Task: Check the average views per listing of garden tub in the last 1 year.
Action: Mouse moved to (1077, 236)
Screenshot: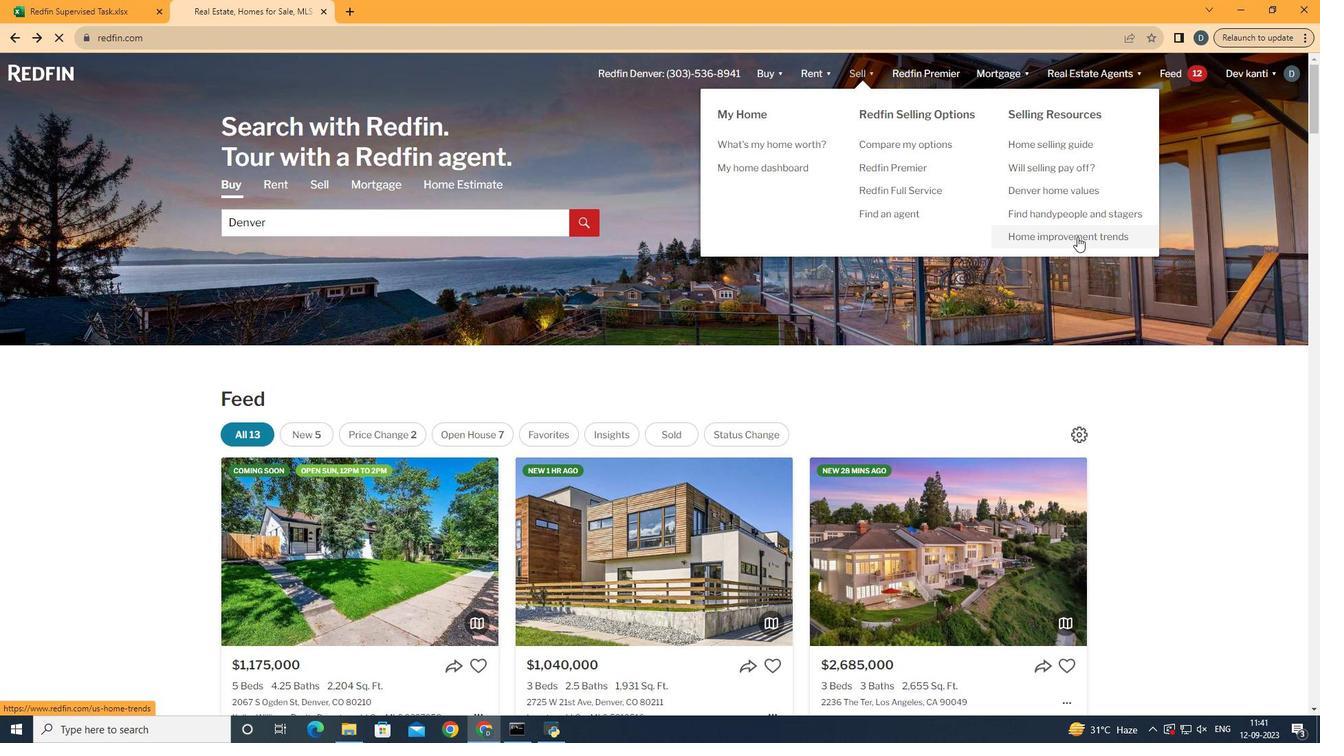 
Action: Mouse pressed left at (1077, 236)
Screenshot: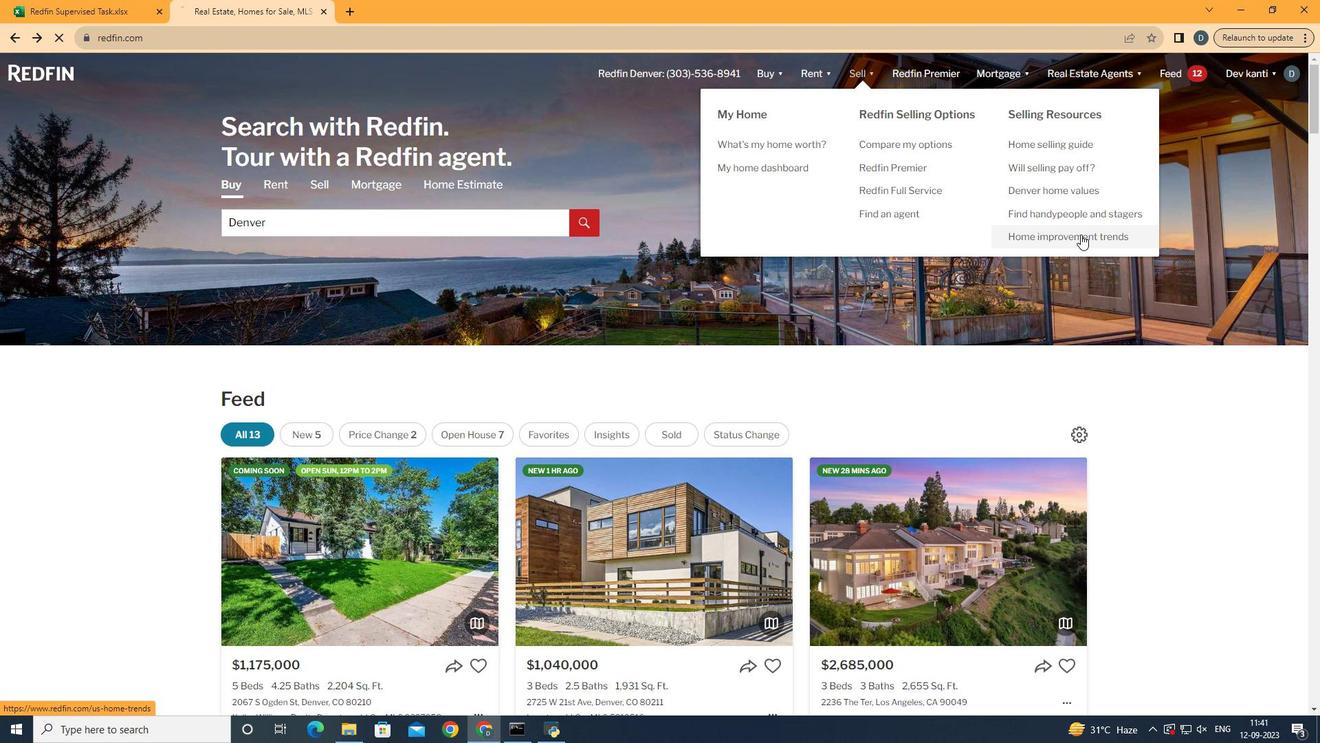 
Action: Mouse moved to (326, 260)
Screenshot: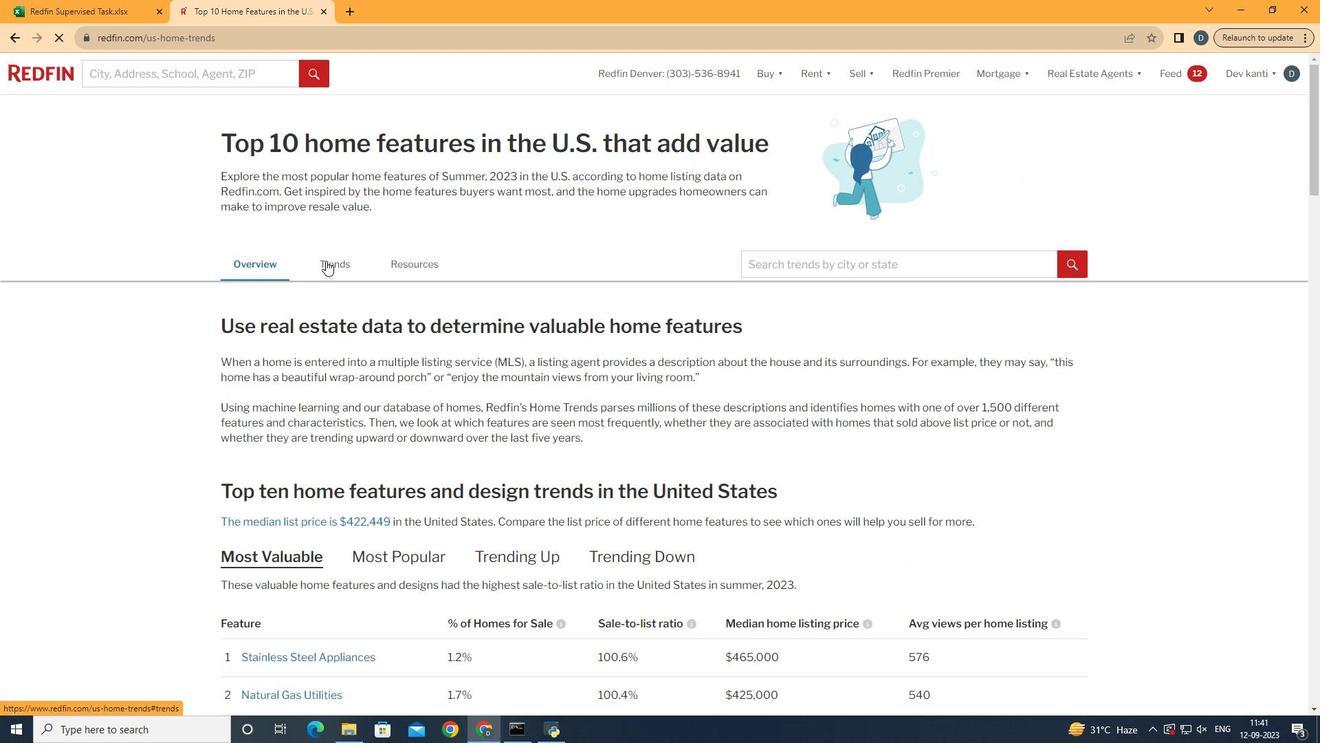 
Action: Mouse pressed left at (326, 260)
Screenshot: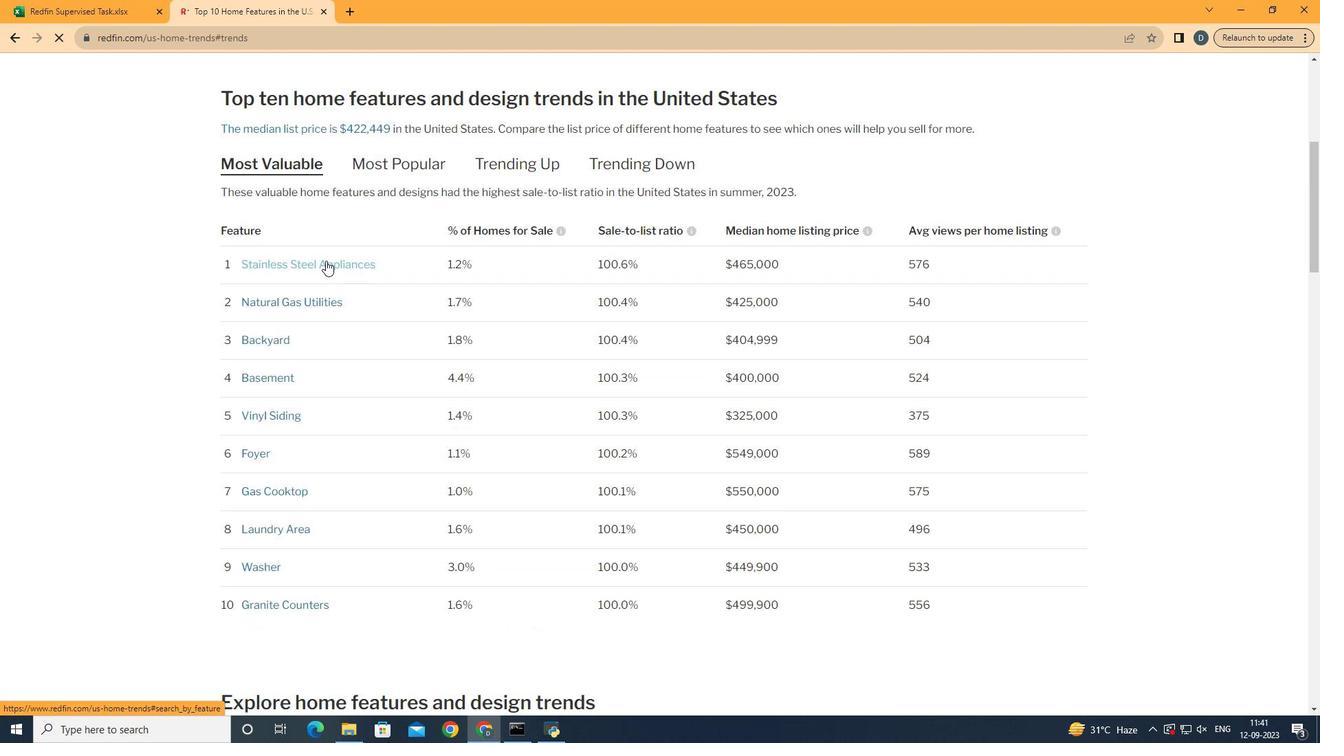 
Action: Mouse moved to (533, 326)
Screenshot: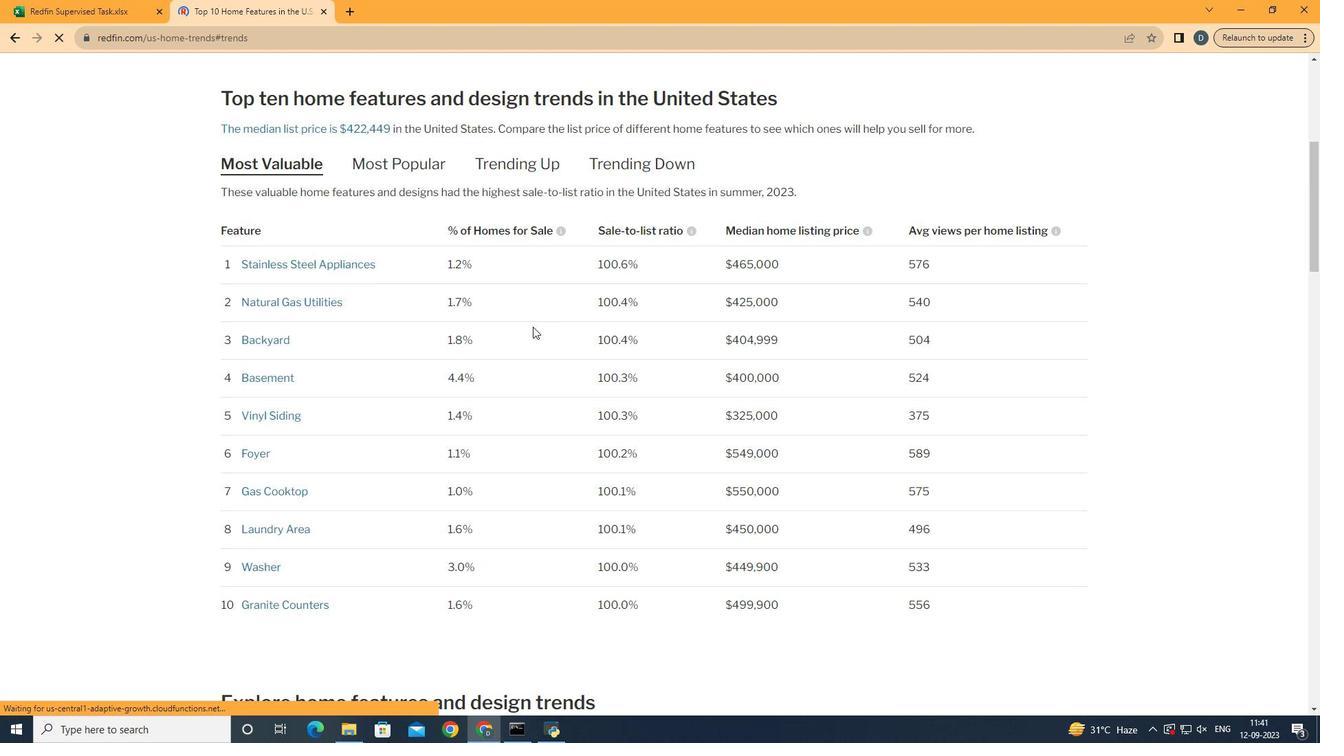 
Action: Mouse scrolled (533, 326) with delta (0, 0)
Screenshot: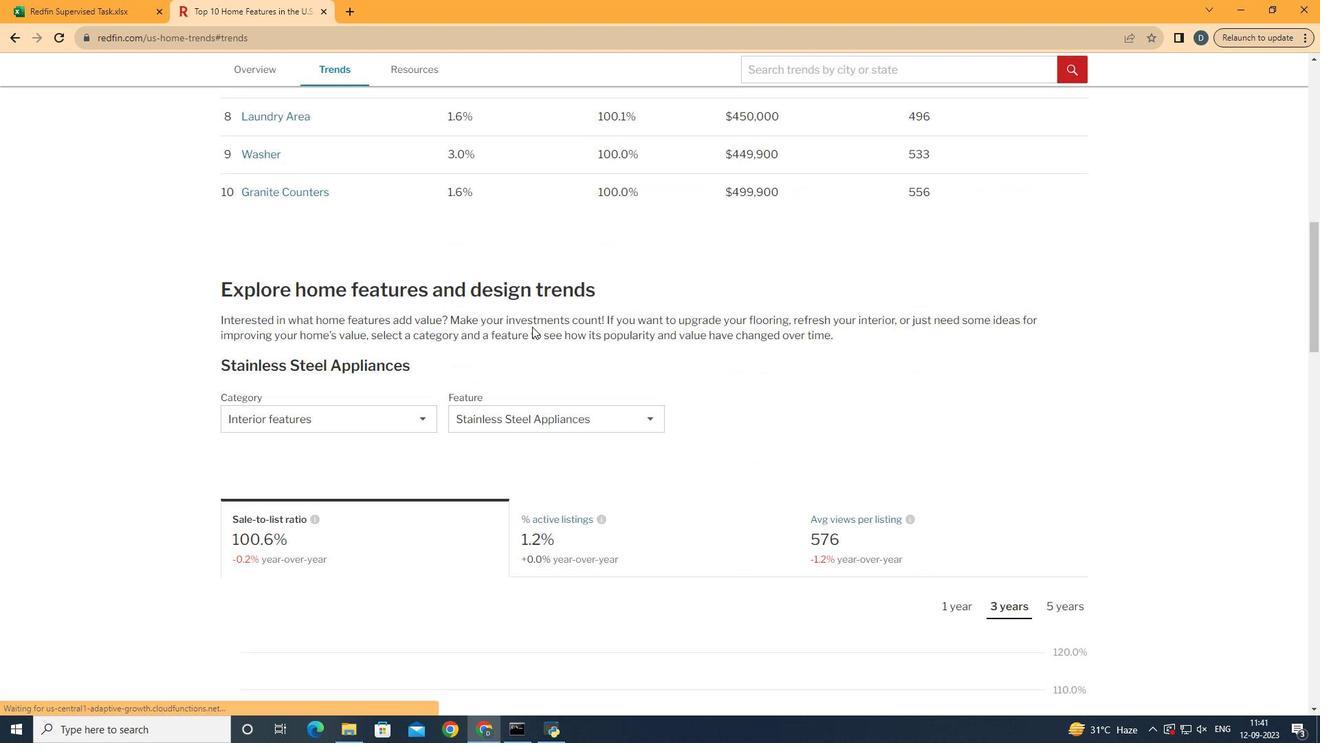 
Action: Mouse scrolled (533, 326) with delta (0, 0)
Screenshot: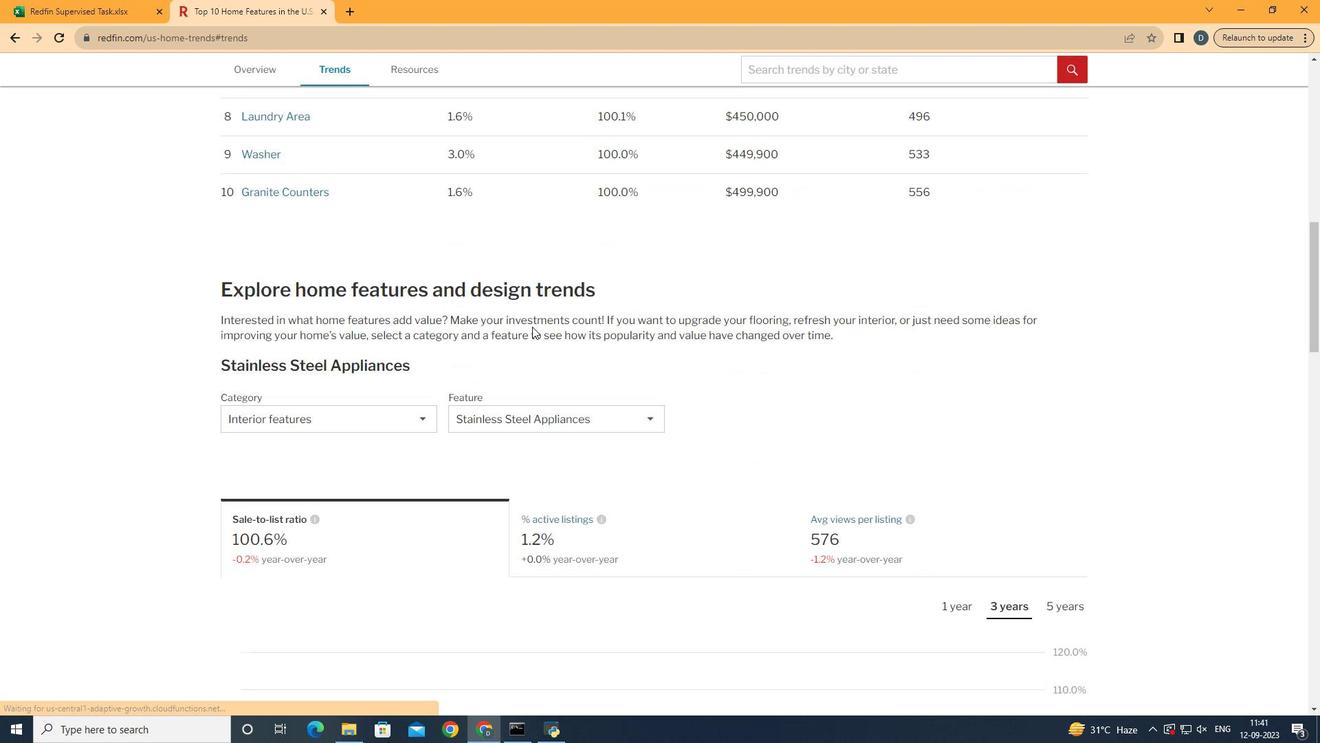 
Action: Mouse scrolled (533, 326) with delta (0, 0)
Screenshot: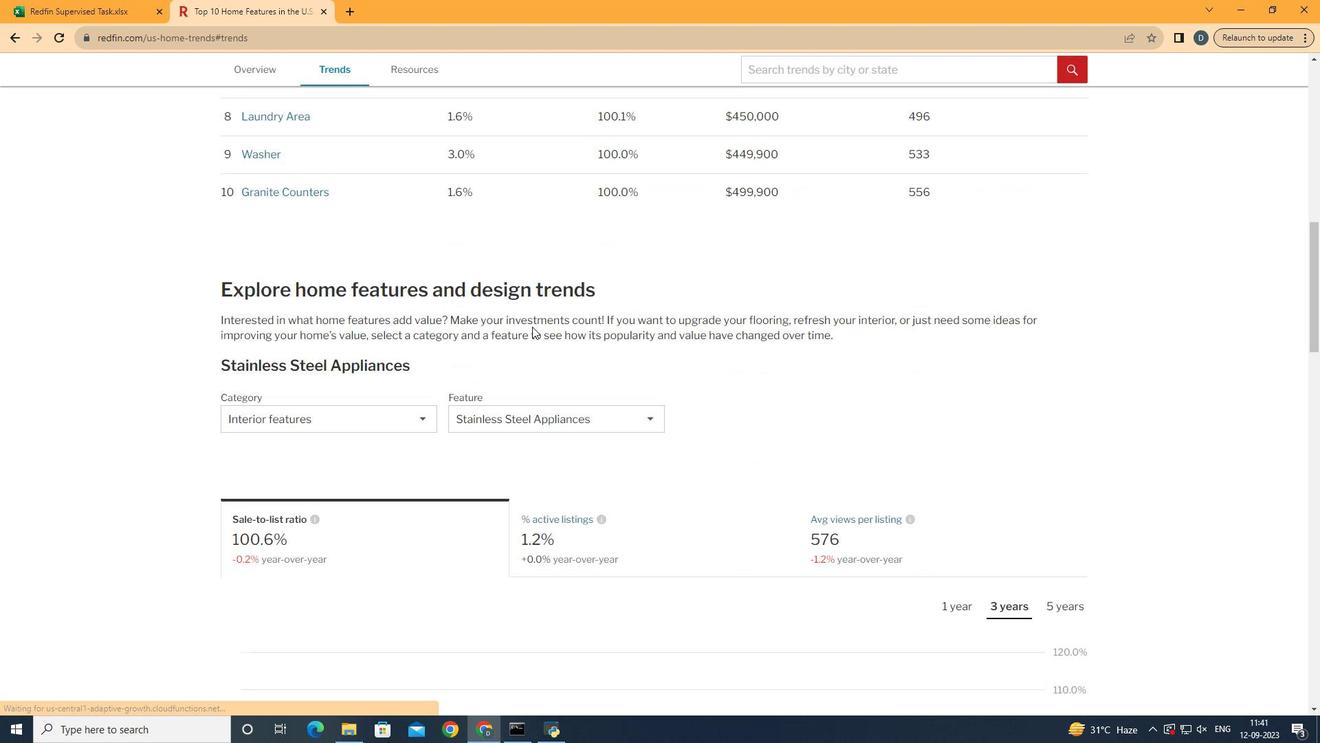 
Action: Mouse scrolled (533, 326) with delta (0, 0)
Screenshot: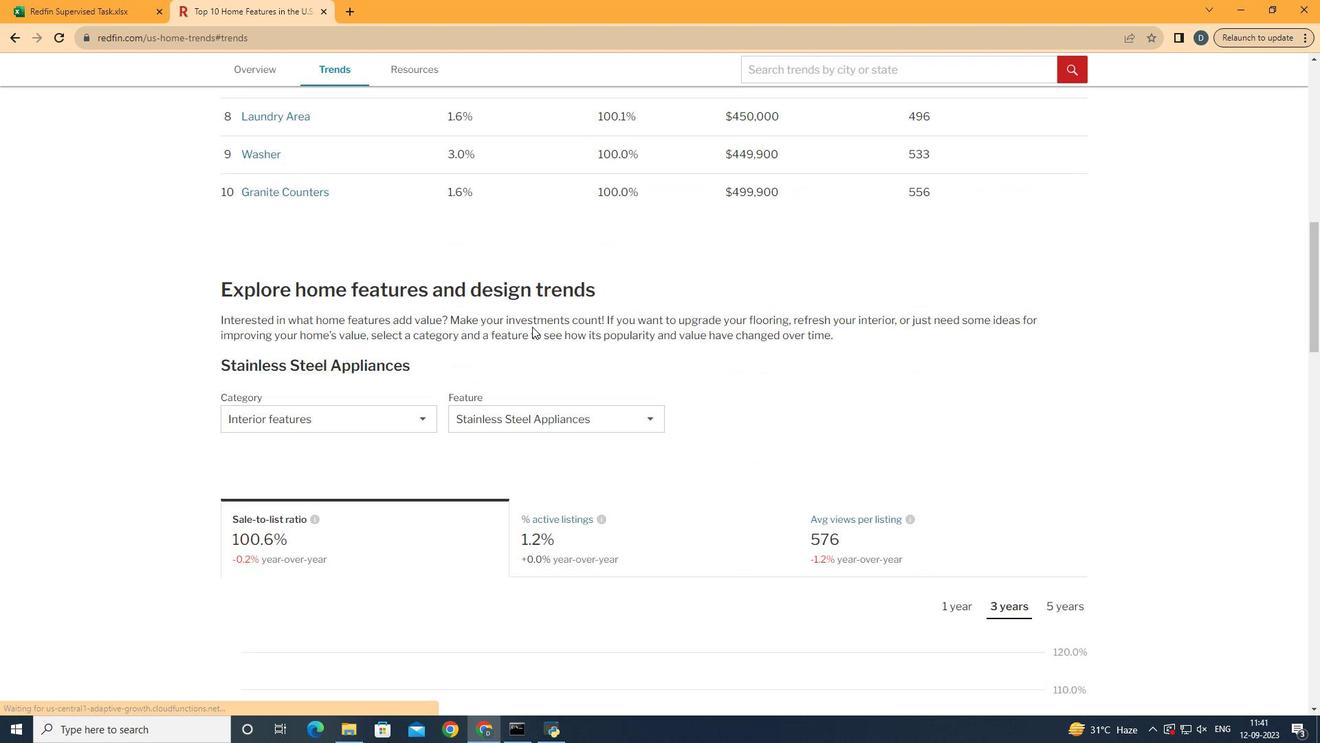 
Action: Mouse moved to (532, 326)
Screenshot: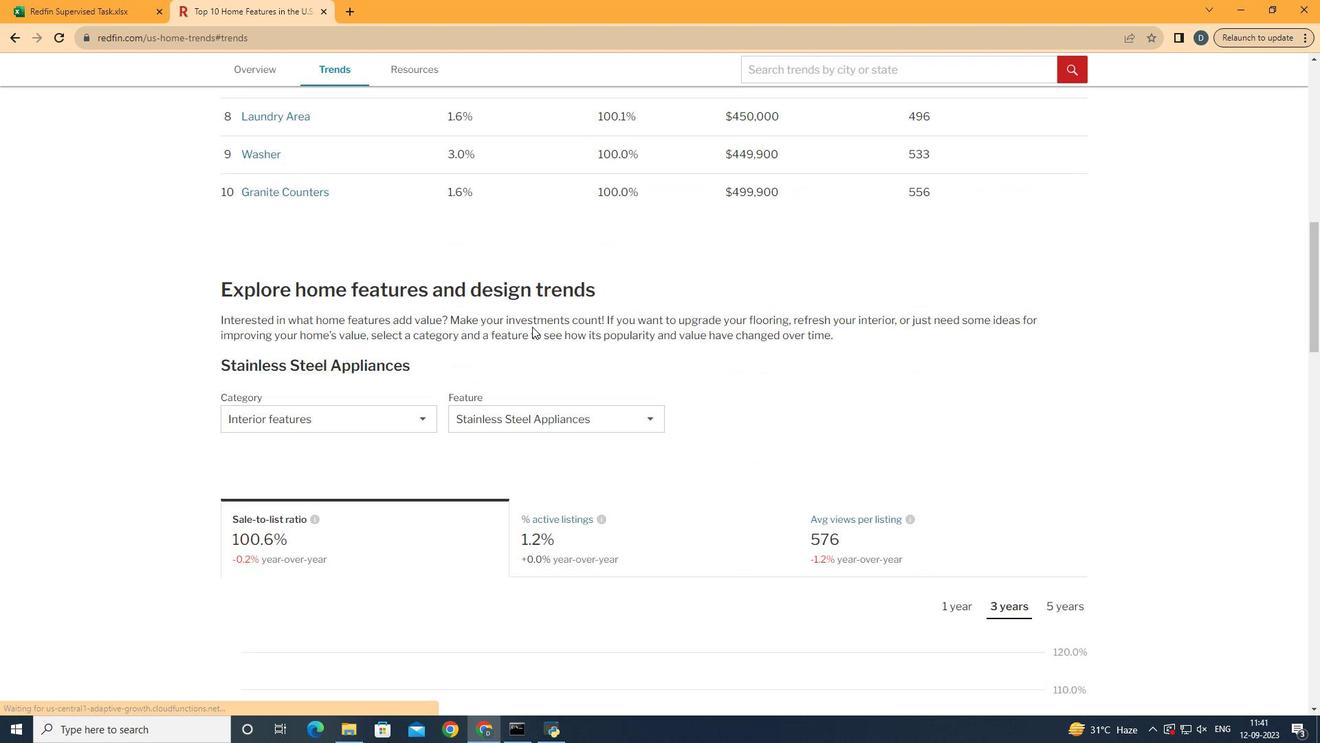 
Action: Mouse scrolled (532, 326) with delta (0, 0)
Screenshot: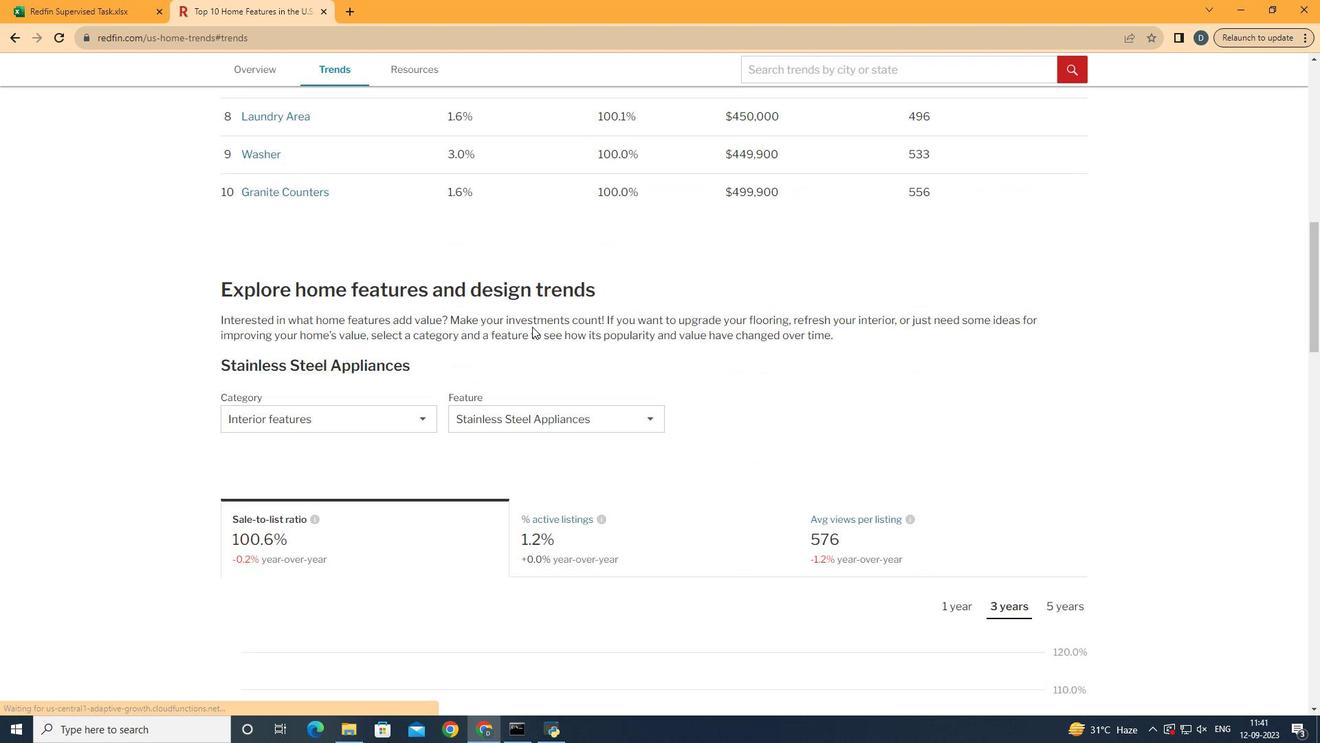 
Action: Mouse scrolled (532, 326) with delta (0, 0)
Screenshot: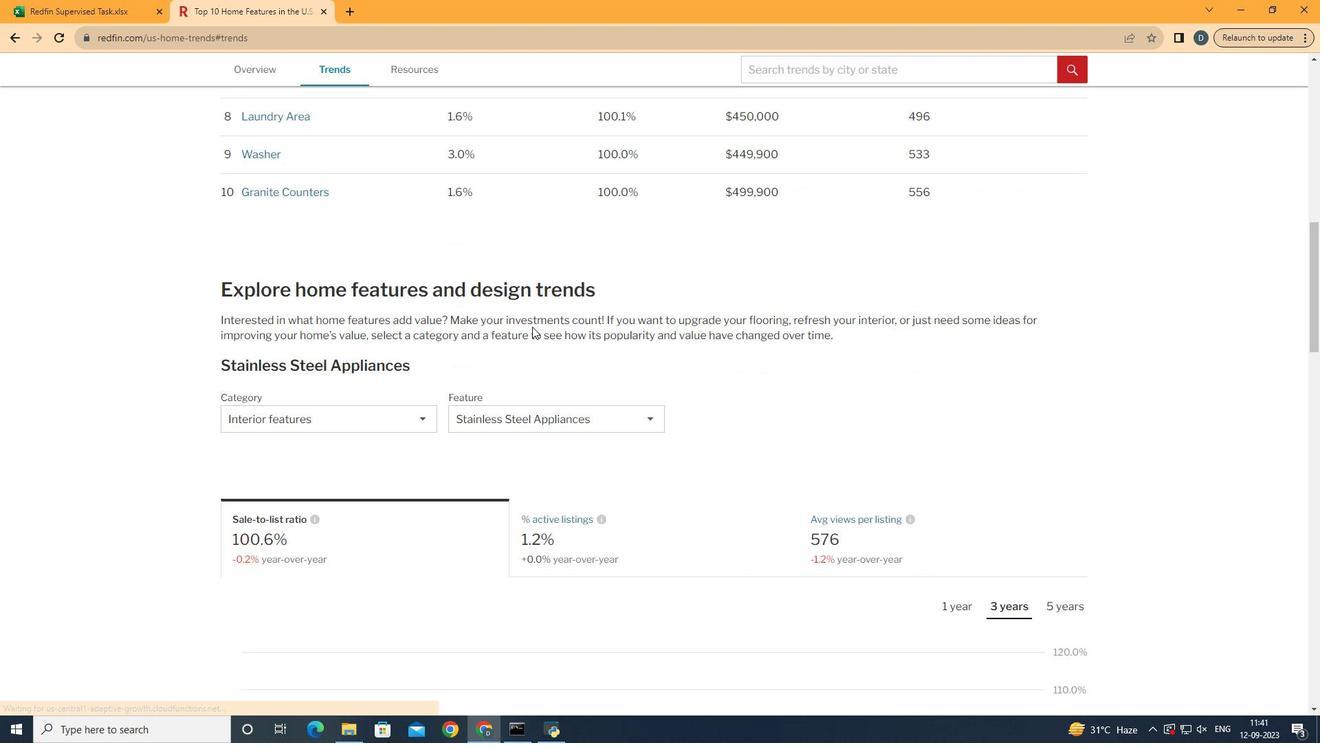 
Action: Mouse scrolled (532, 326) with delta (0, 0)
Screenshot: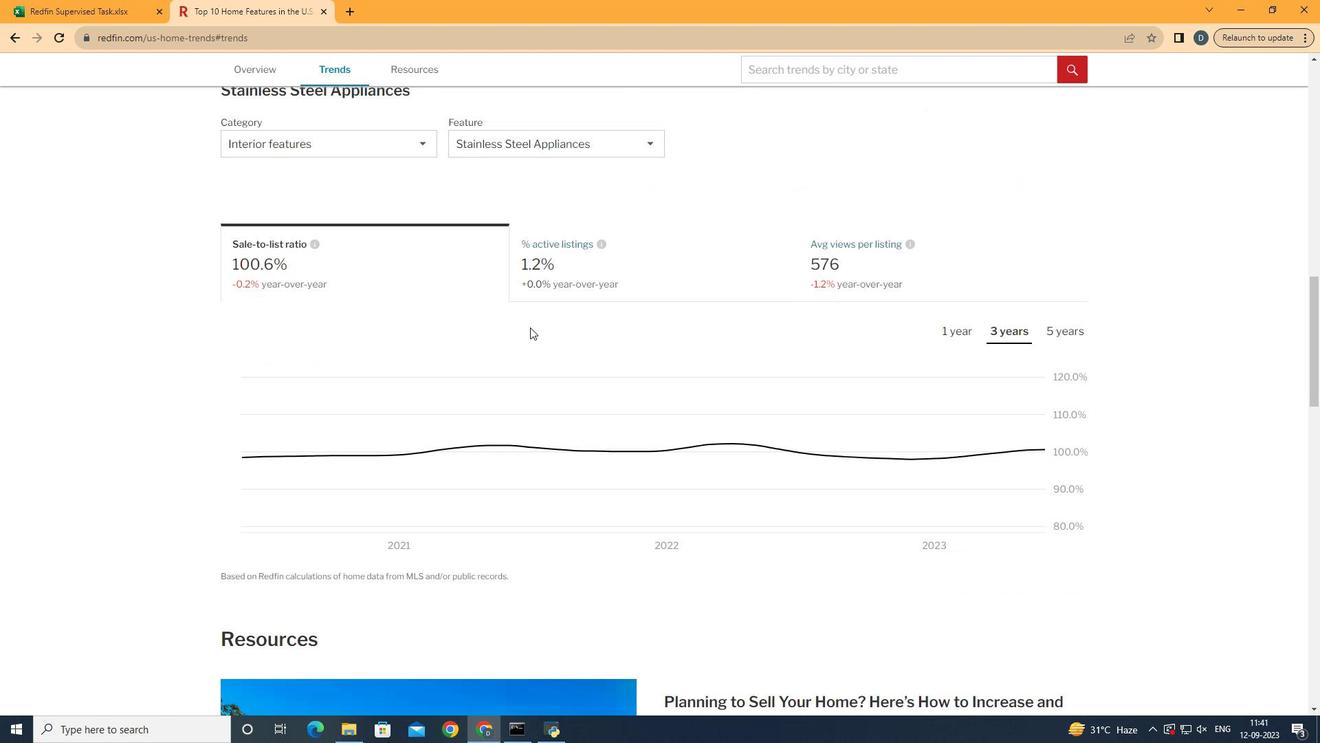 
Action: Mouse scrolled (532, 326) with delta (0, 0)
Screenshot: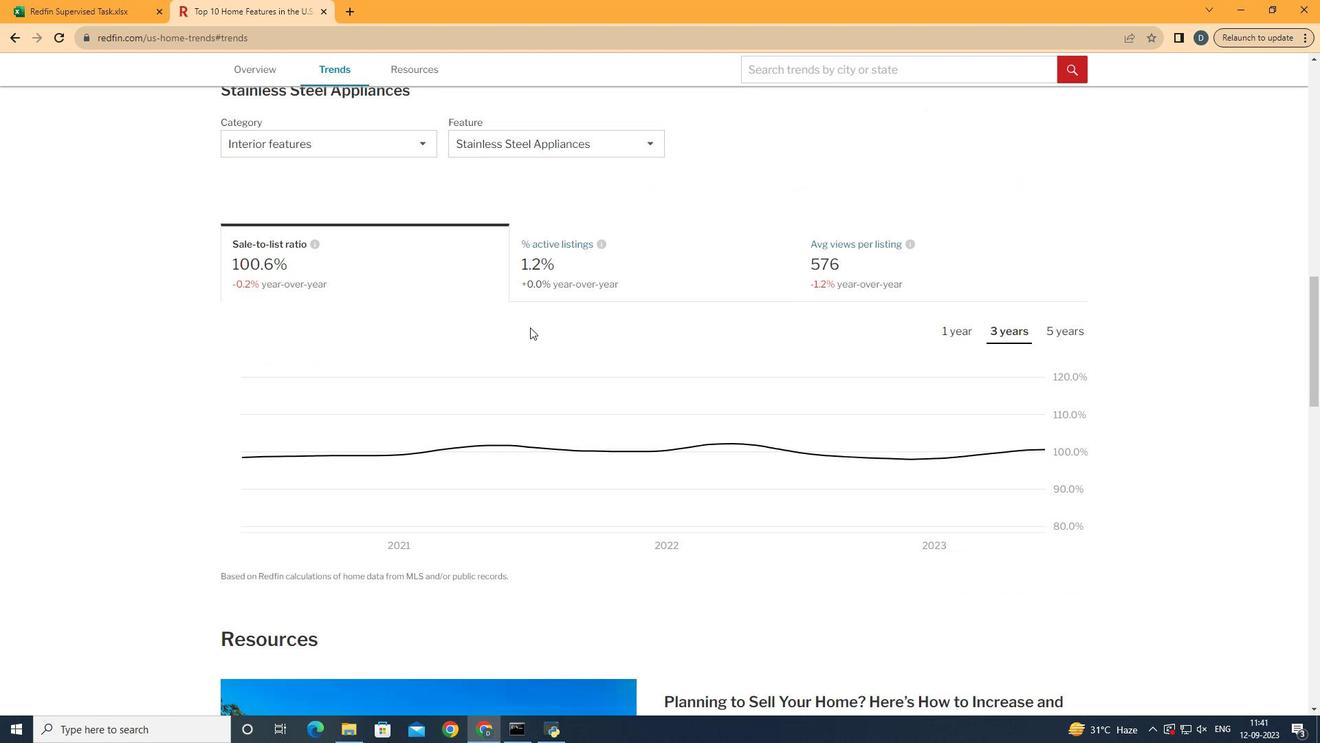 
Action: Mouse scrolled (532, 326) with delta (0, 0)
Screenshot: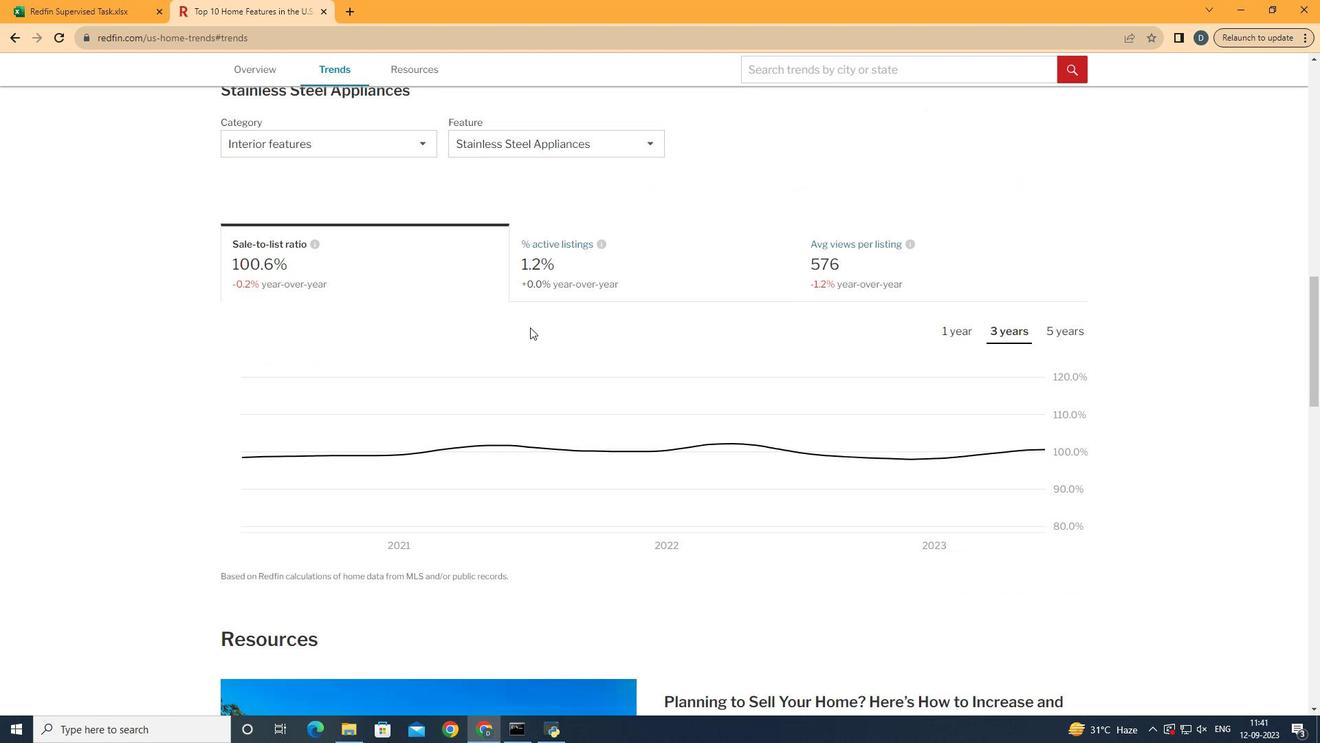 
Action: Mouse scrolled (532, 326) with delta (0, 0)
Screenshot: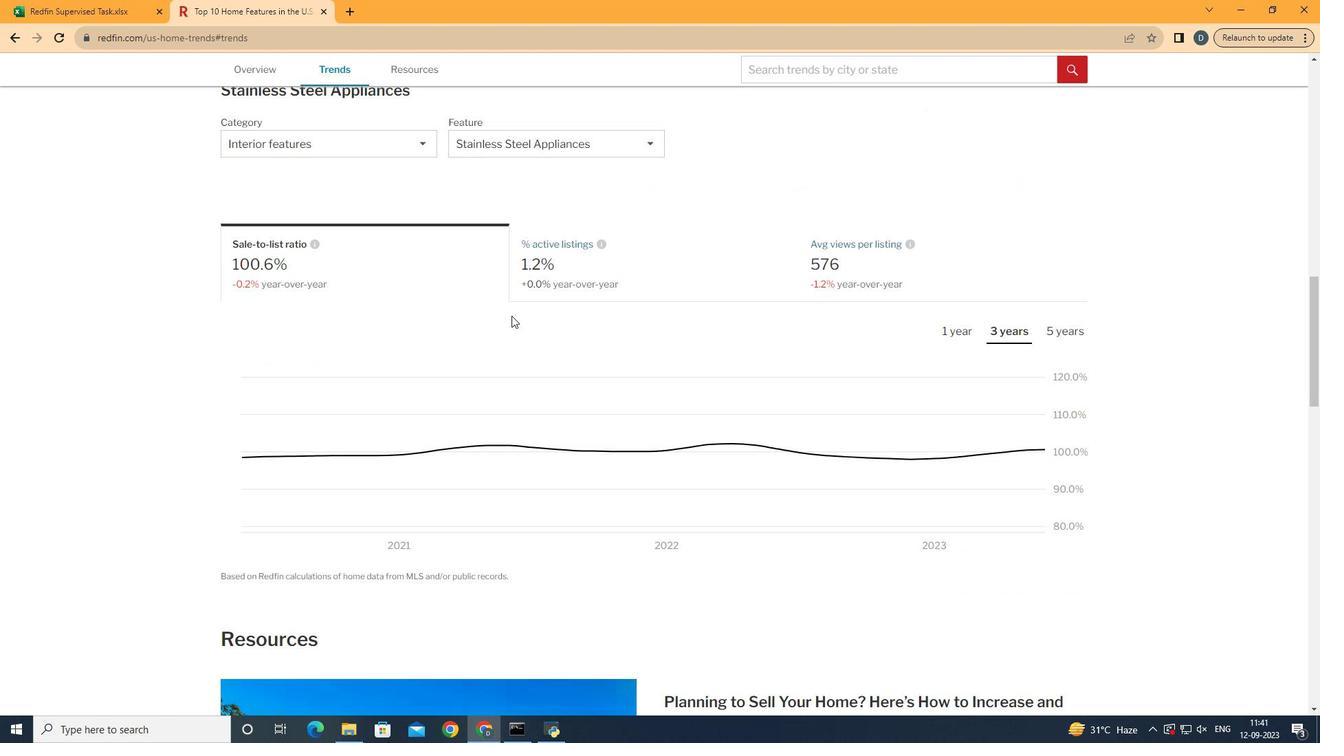 
Action: Mouse moved to (447, 265)
Screenshot: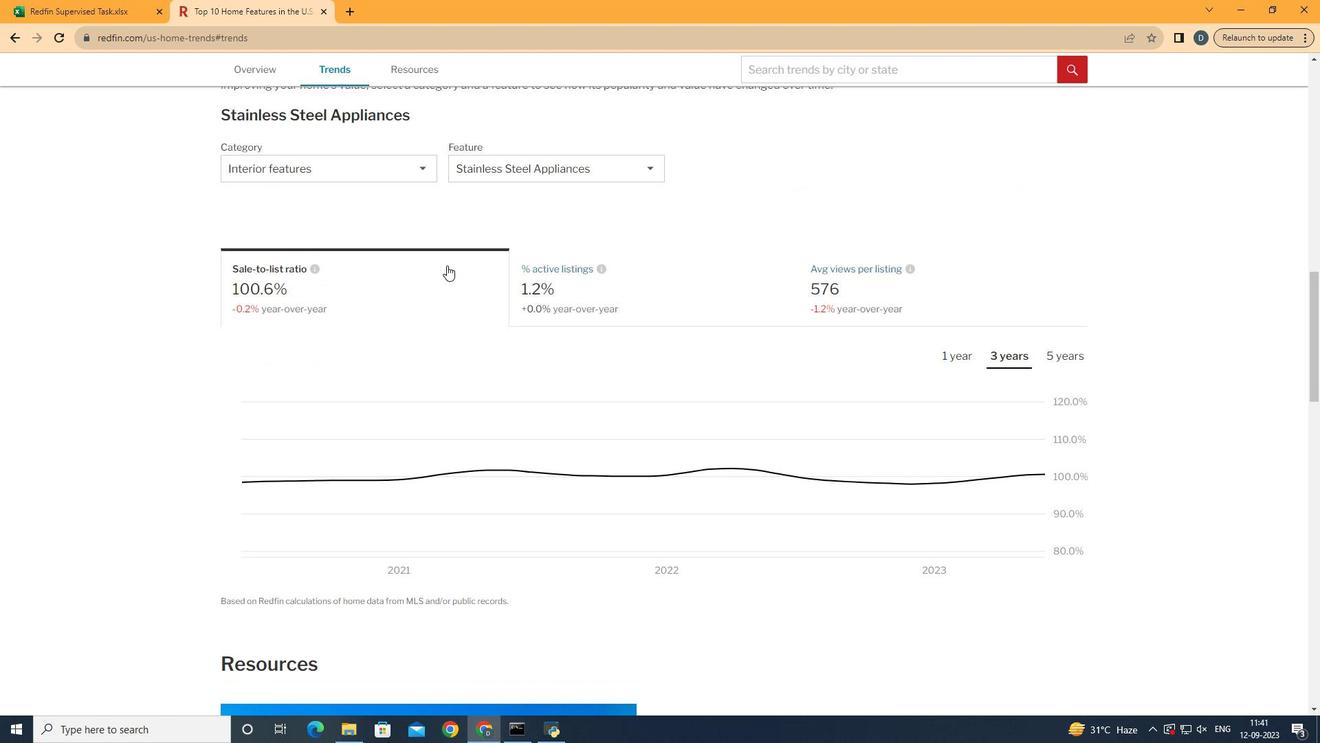 
Action: Mouse scrolled (447, 266) with delta (0, 0)
Screenshot: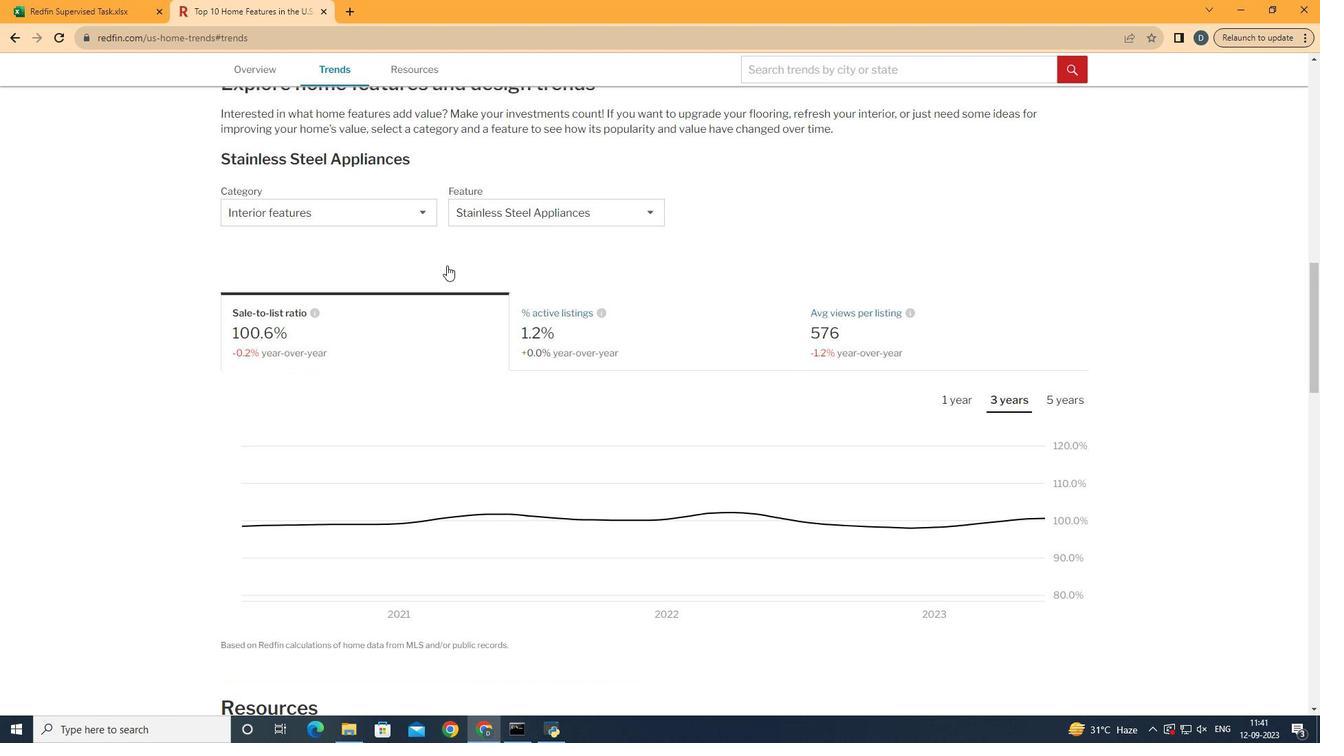 
Action: Mouse moved to (422, 227)
Screenshot: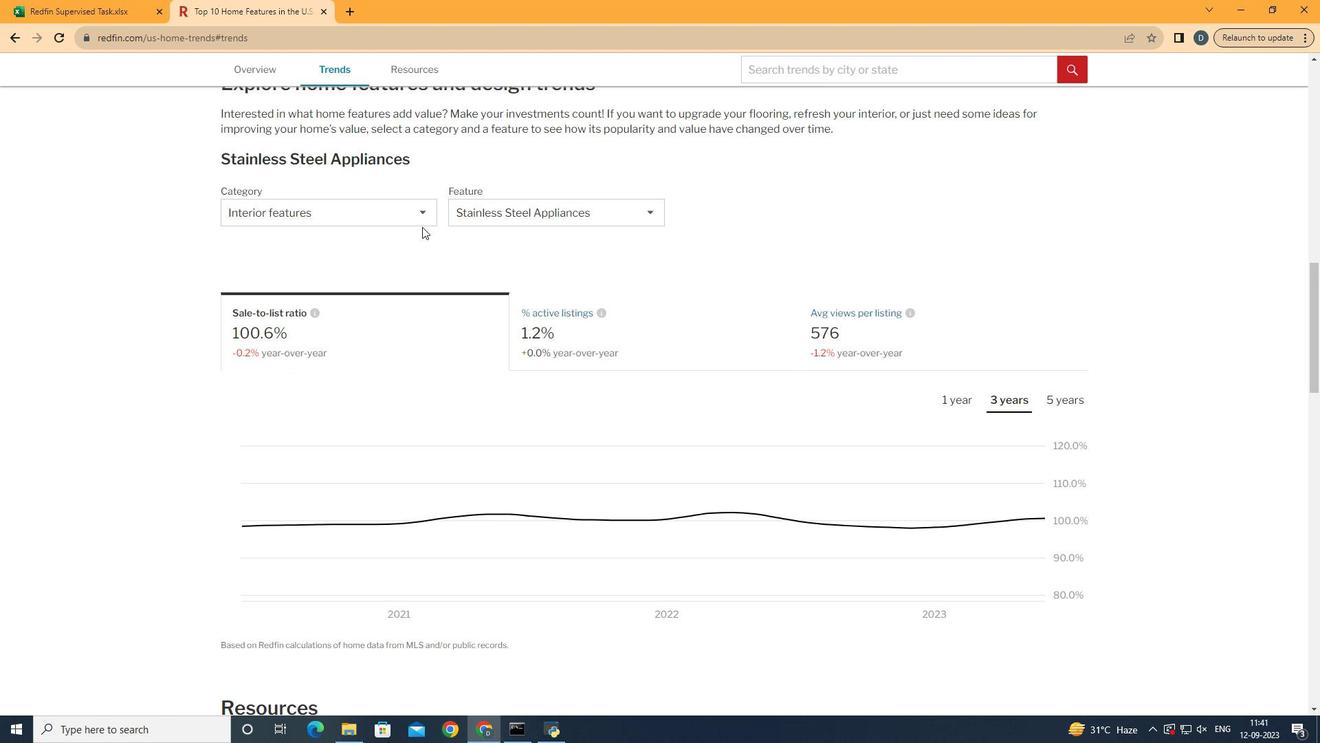 
Action: Mouse pressed left at (422, 227)
Screenshot: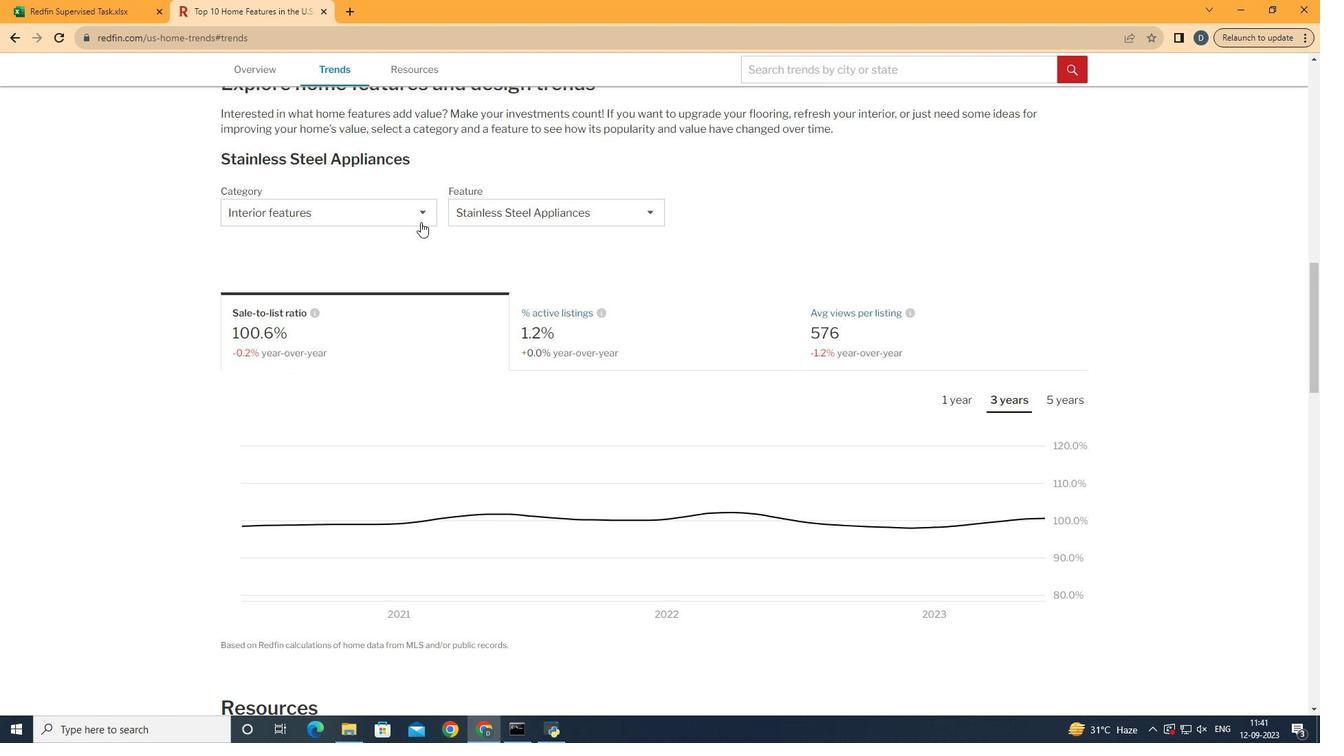 
Action: Mouse moved to (419, 217)
Screenshot: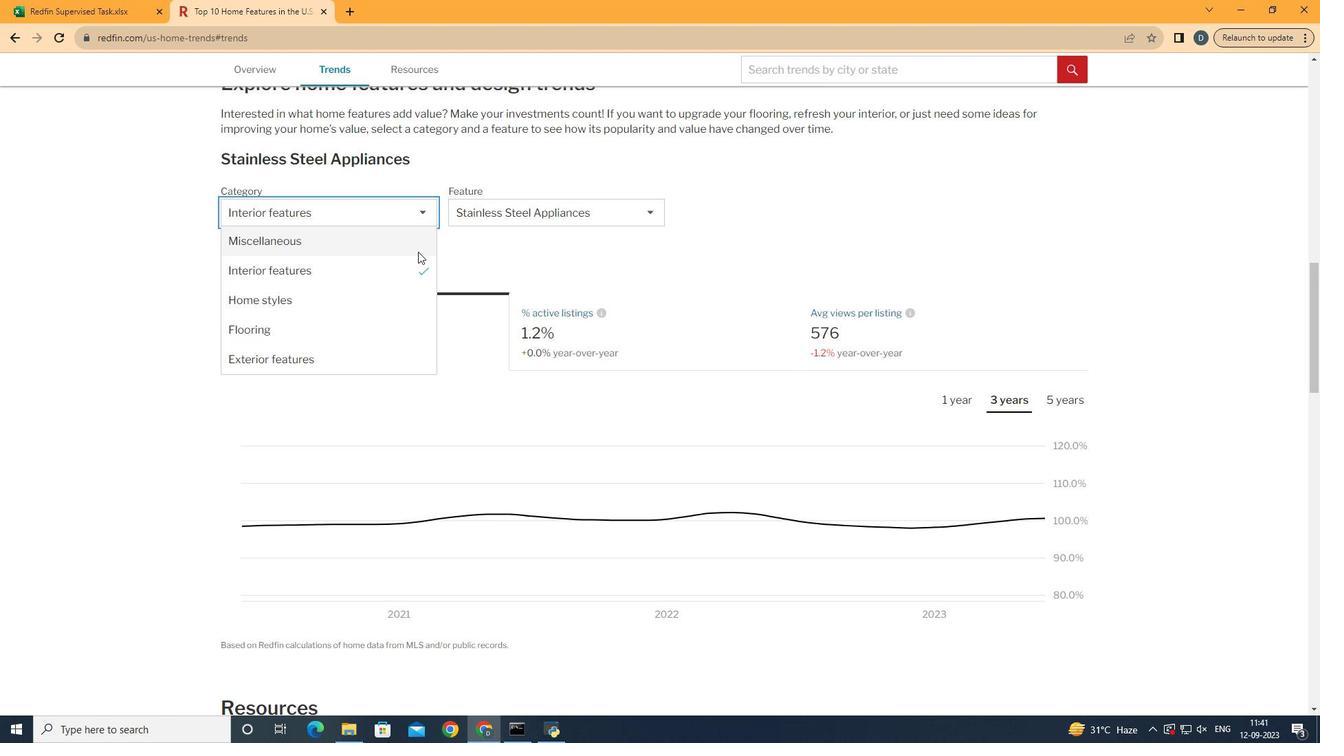 
Action: Mouse pressed left at (419, 217)
Screenshot: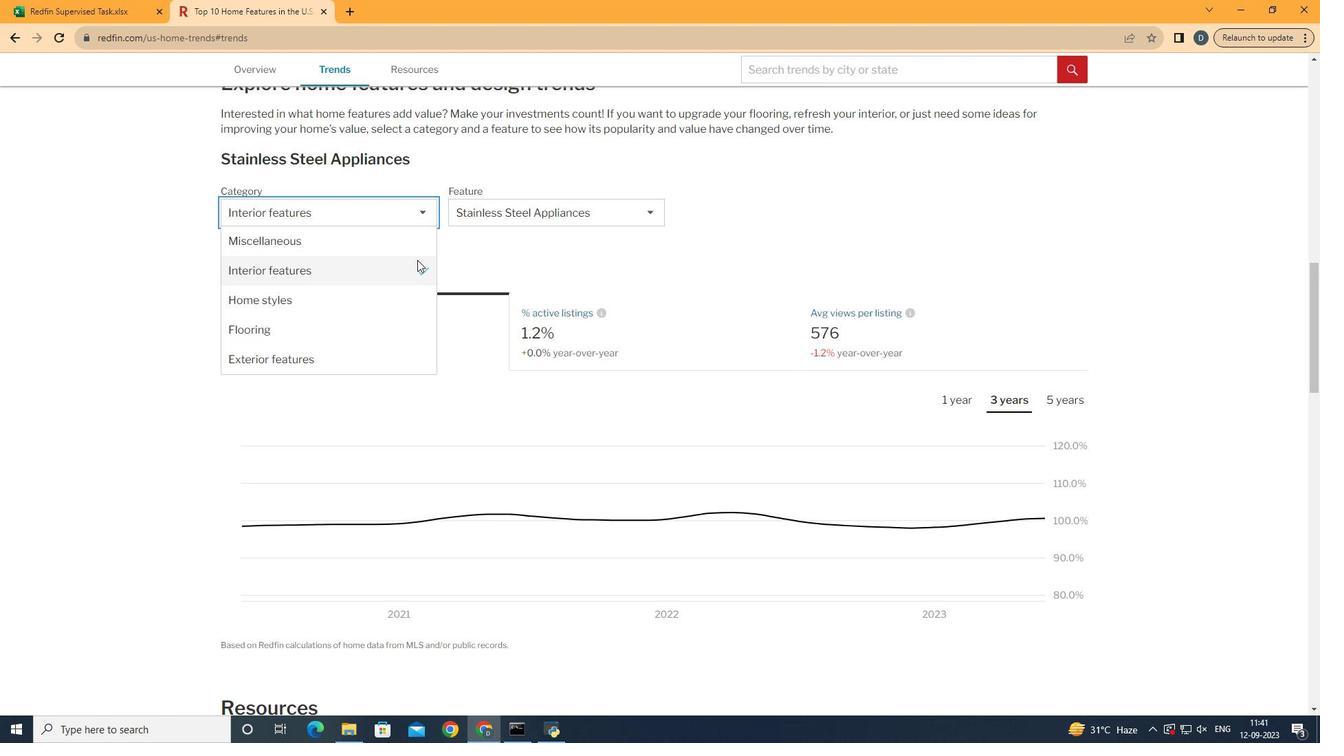 
Action: Mouse moved to (414, 271)
Screenshot: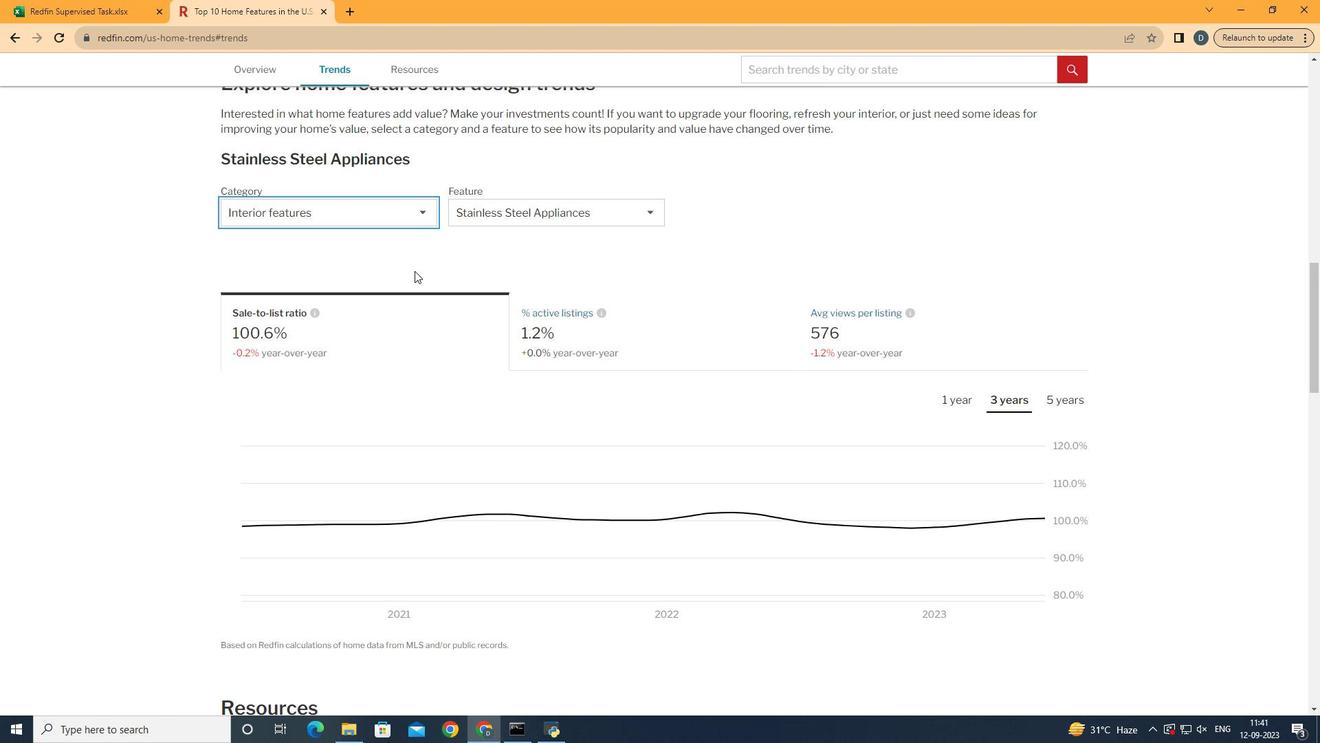 
Action: Mouse pressed left at (414, 271)
Screenshot: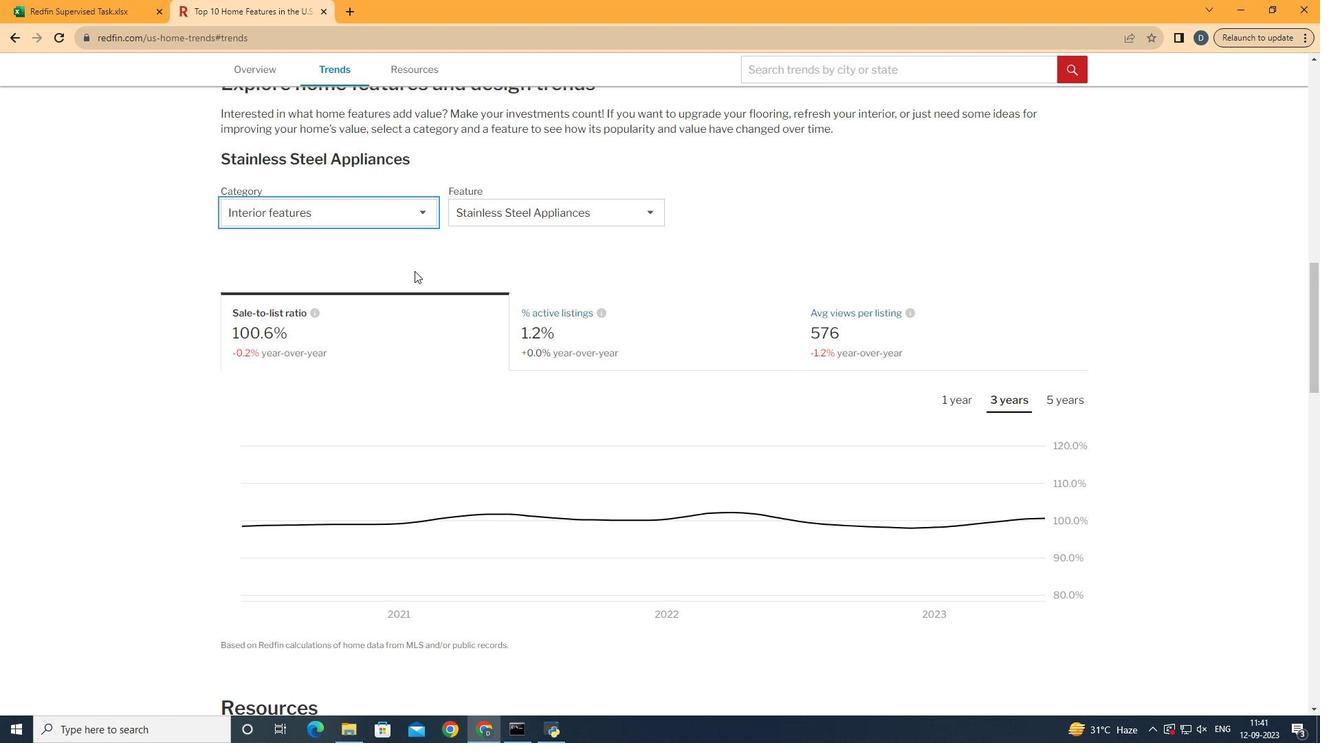 
Action: Mouse moved to (559, 203)
Screenshot: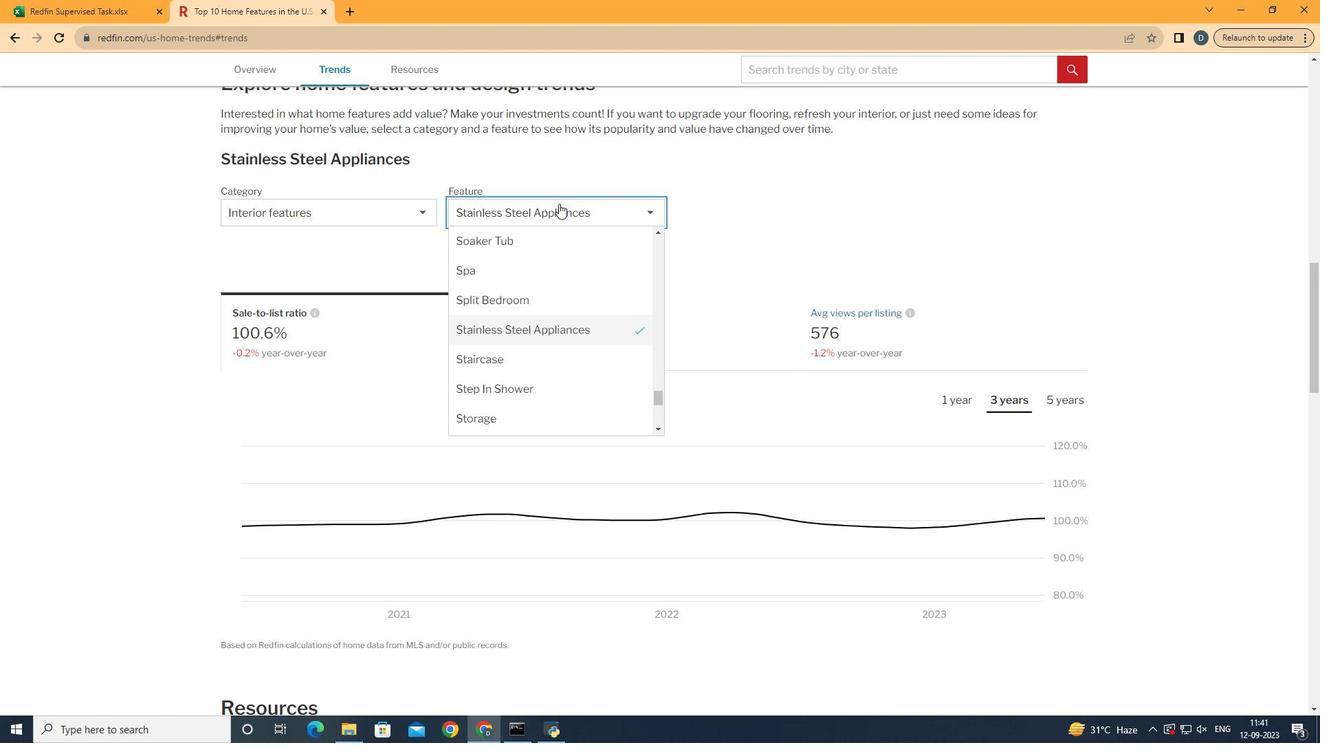 
Action: Mouse pressed left at (559, 203)
Screenshot: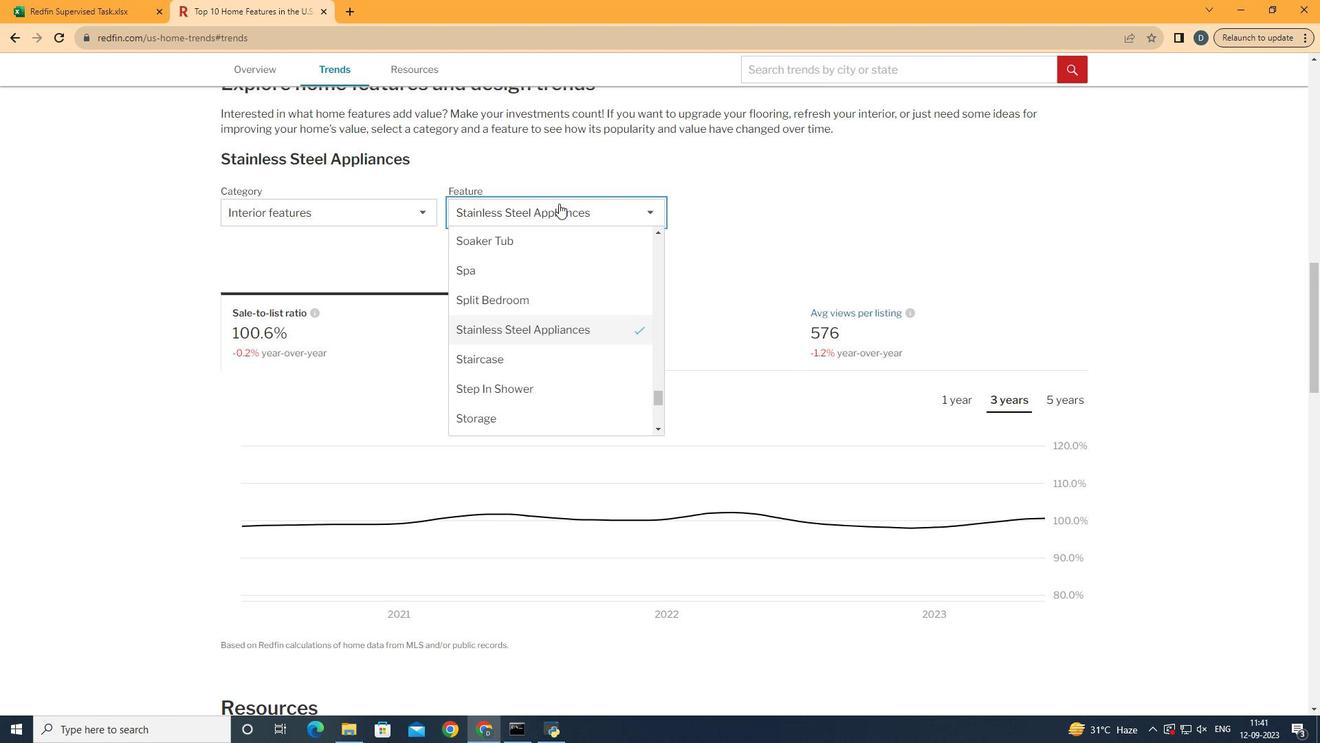 
Action: Mouse moved to (595, 335)
Screenshot: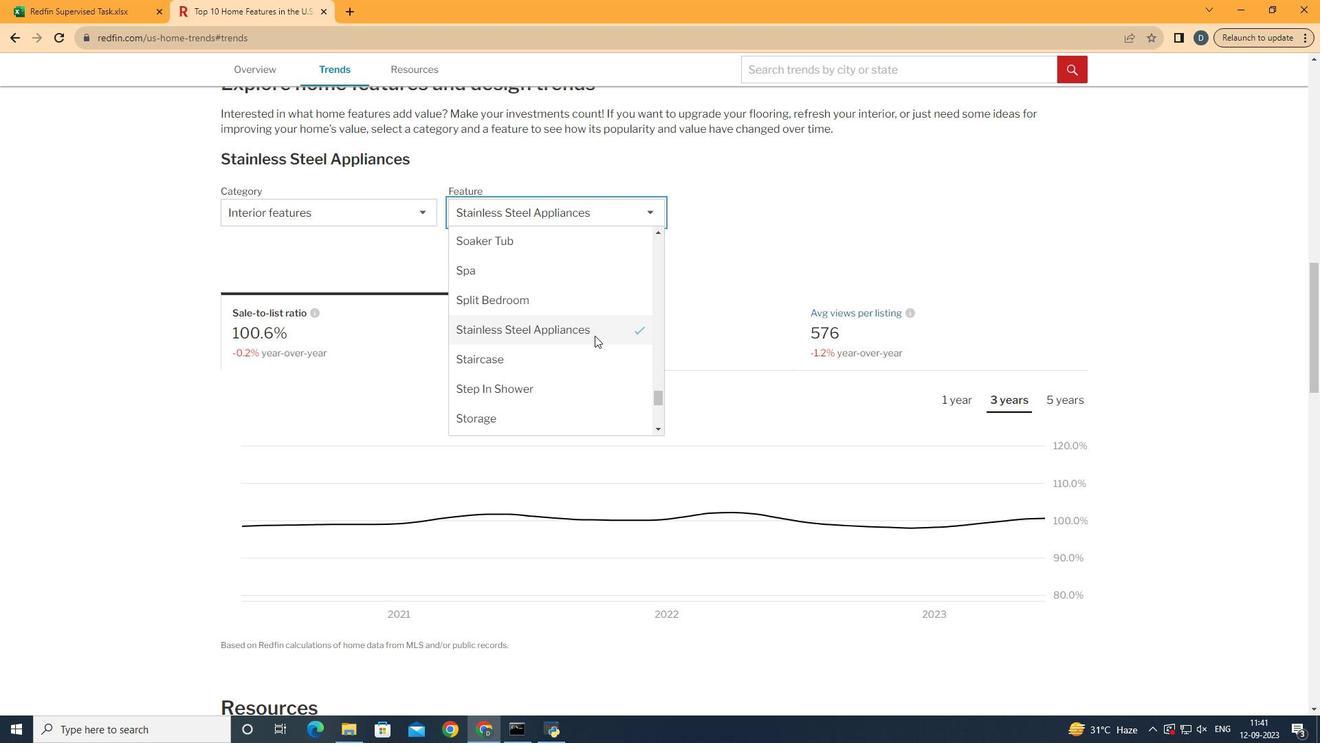 
Action: Mouse scrolled (595, 336) with delta (0, 0)
Screenshot: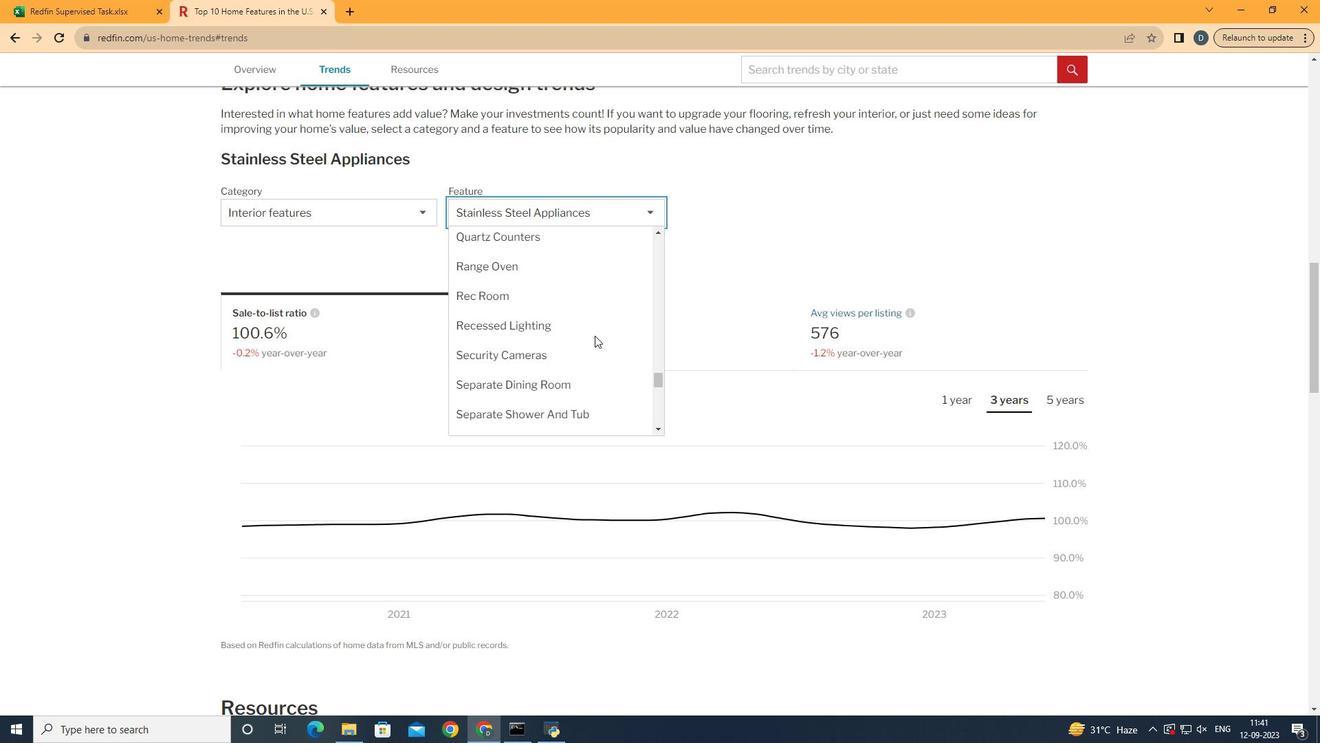 
Action: Mouse scrolled (595, 336) with delta (0, 0)
Screenshot: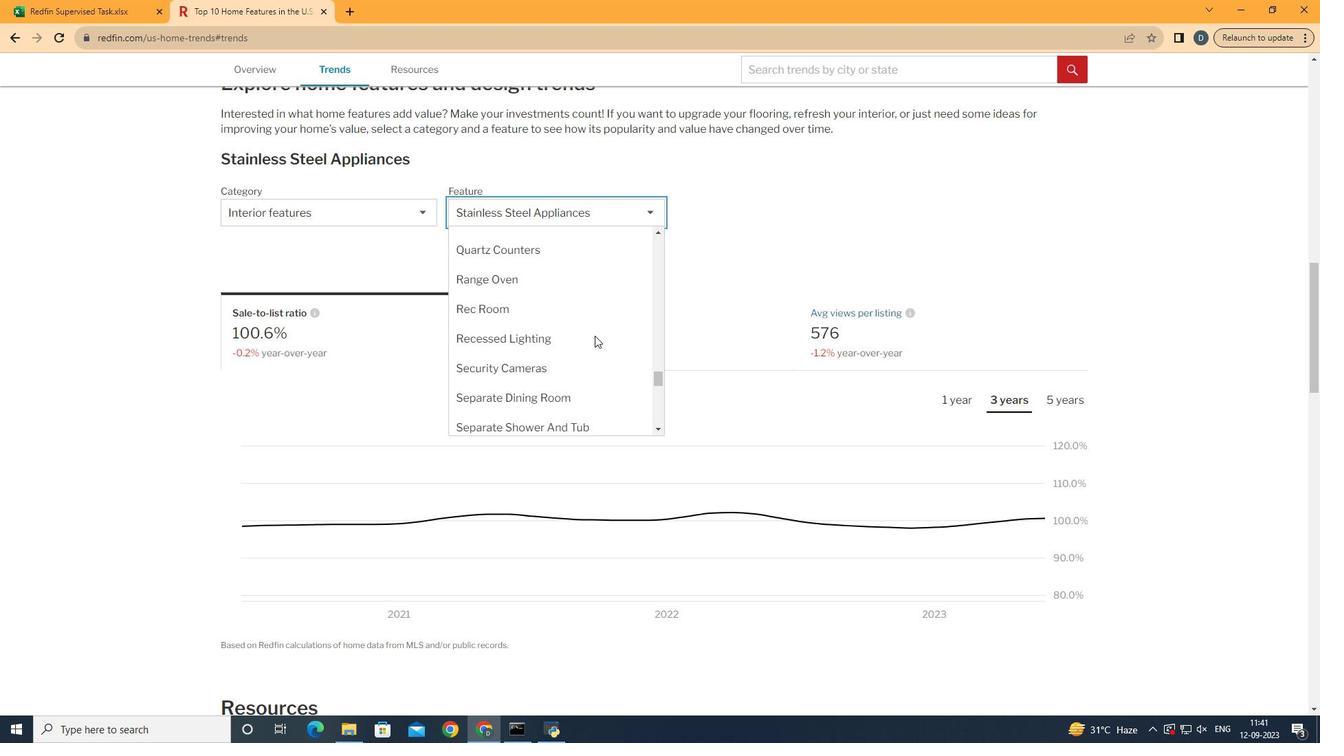
Action: Mouse scrolled (595, 336) with delta (0, 0)
Screenshot: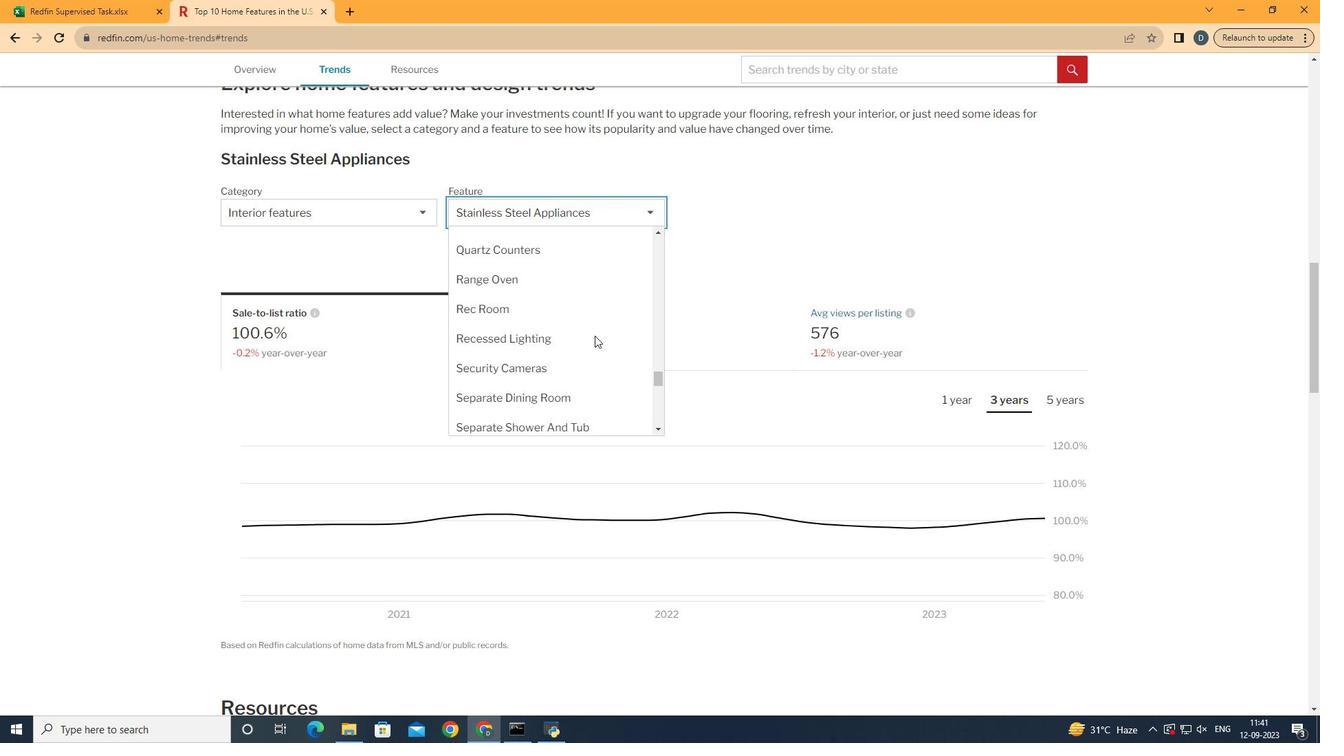 
Action: Mouse scrolled (595, 336) with delta (0, 0)
Screenshot: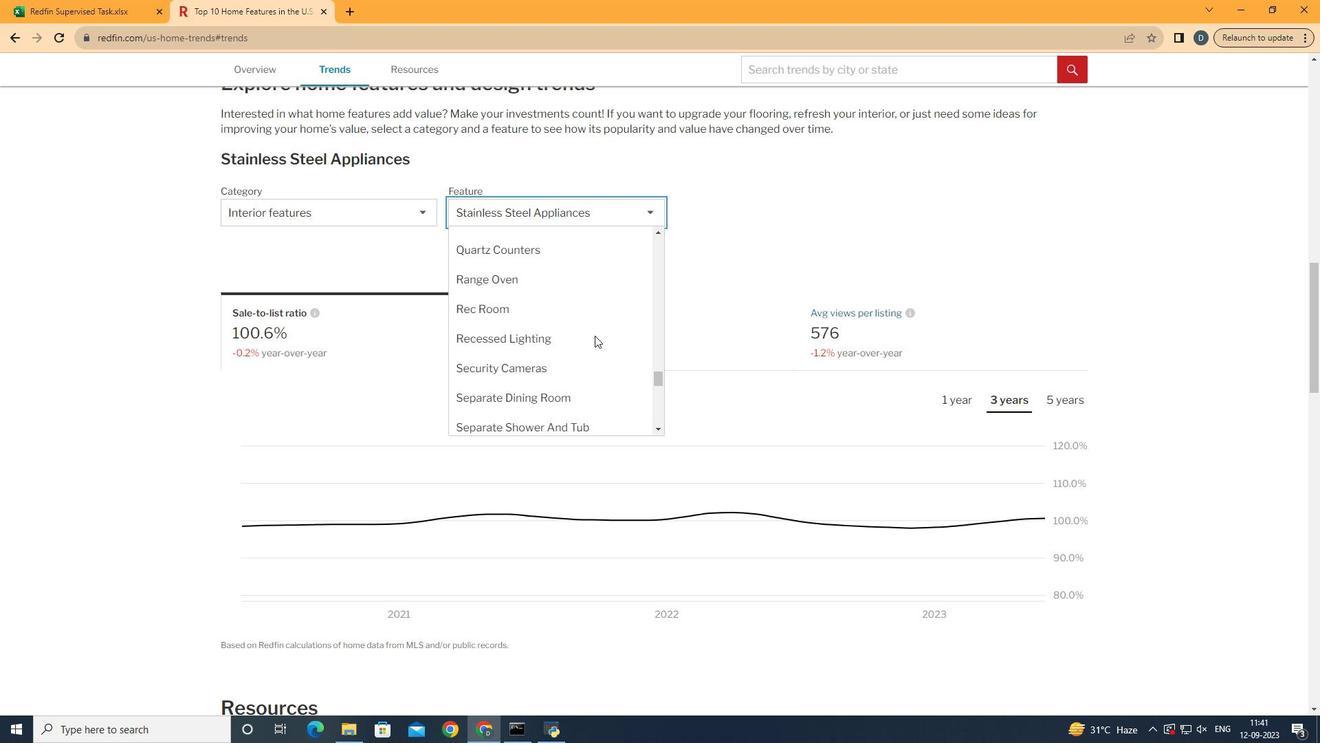 
Action: Mouse scrolled (595, 336) with delta (0, 0)
Screenshot: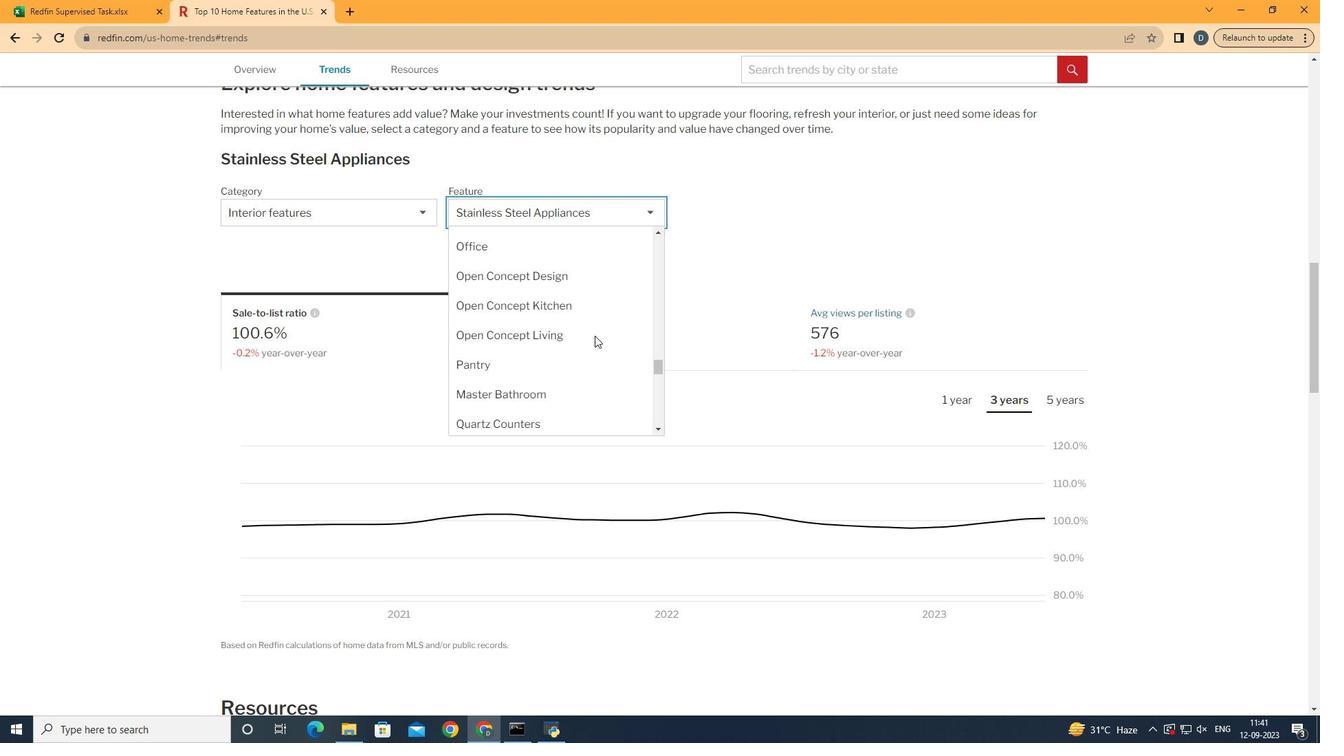 
Action: Mouse scrolled (595, 336) with delta (0, 0)
Screenshot: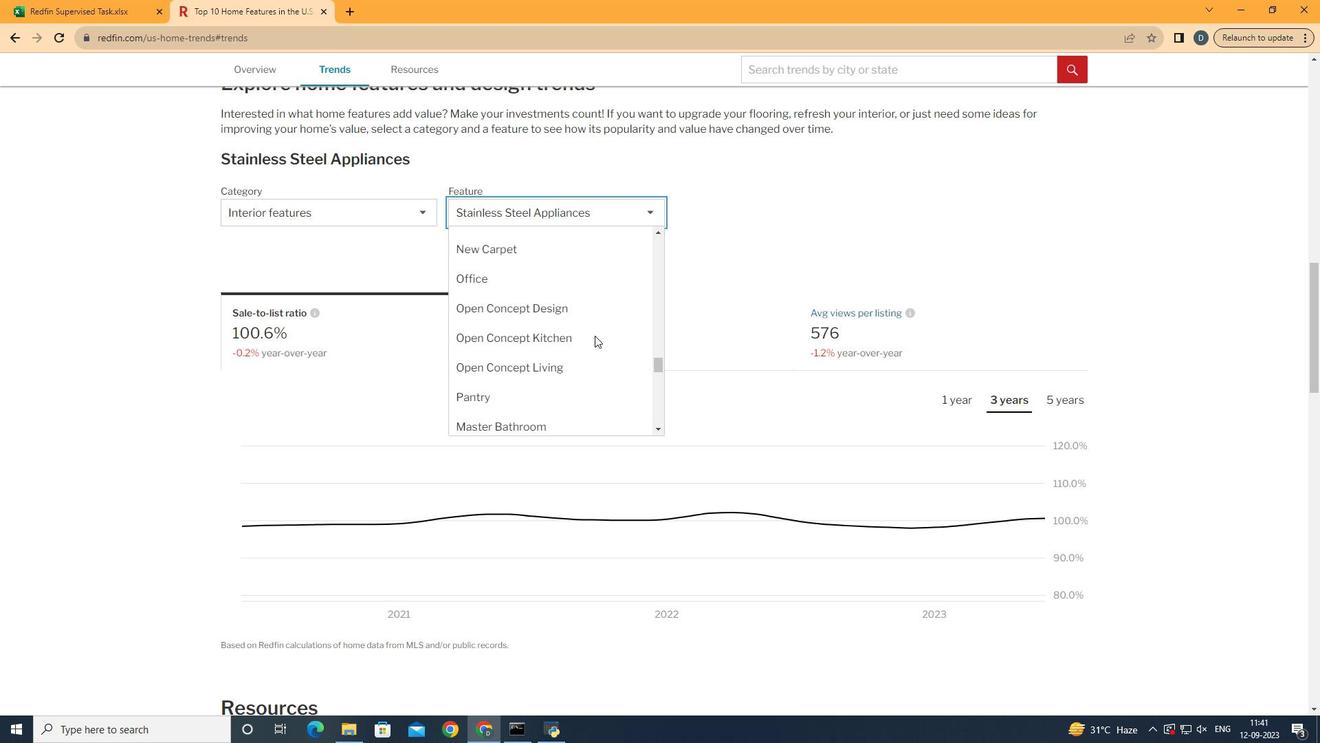 
Action: Mouse scrolled (595, 336) with delta (0, 0)
Screenshot: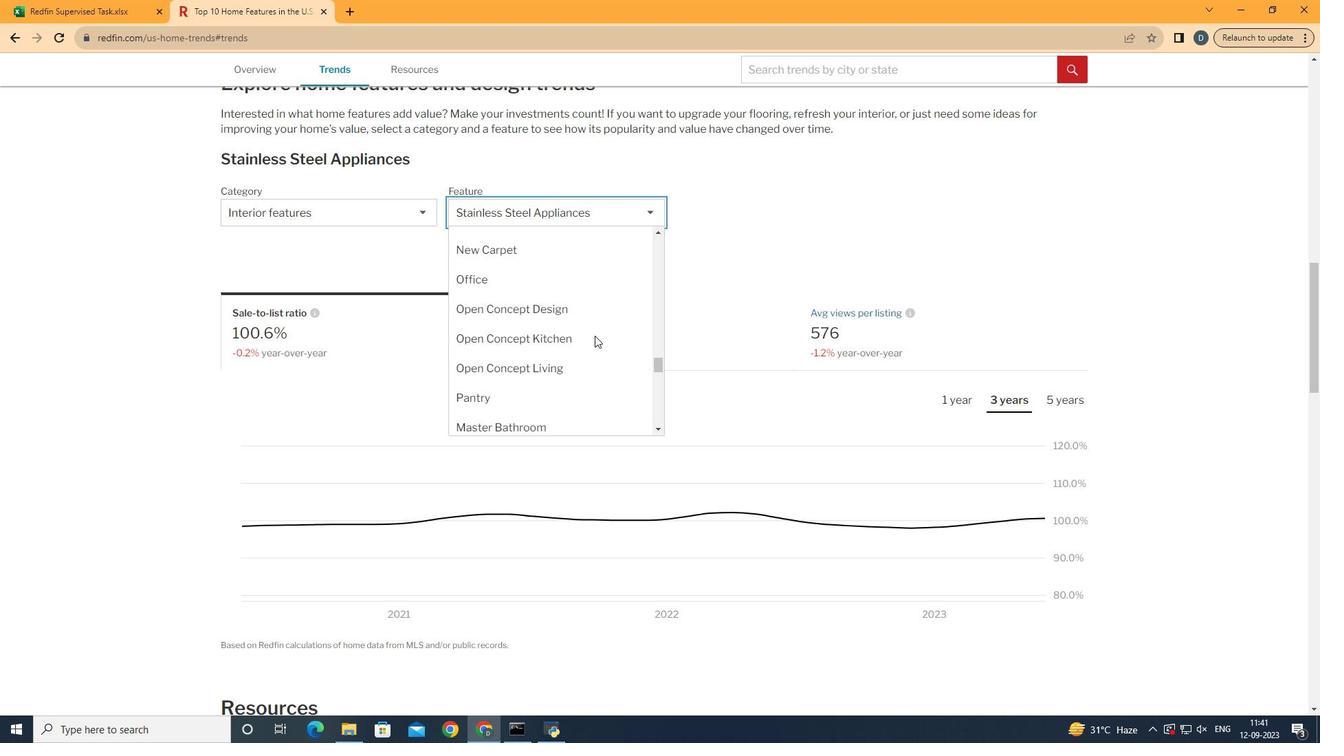 
Action: Mouse scrolled (595, 336) with delta (0, 0)
Screenshot: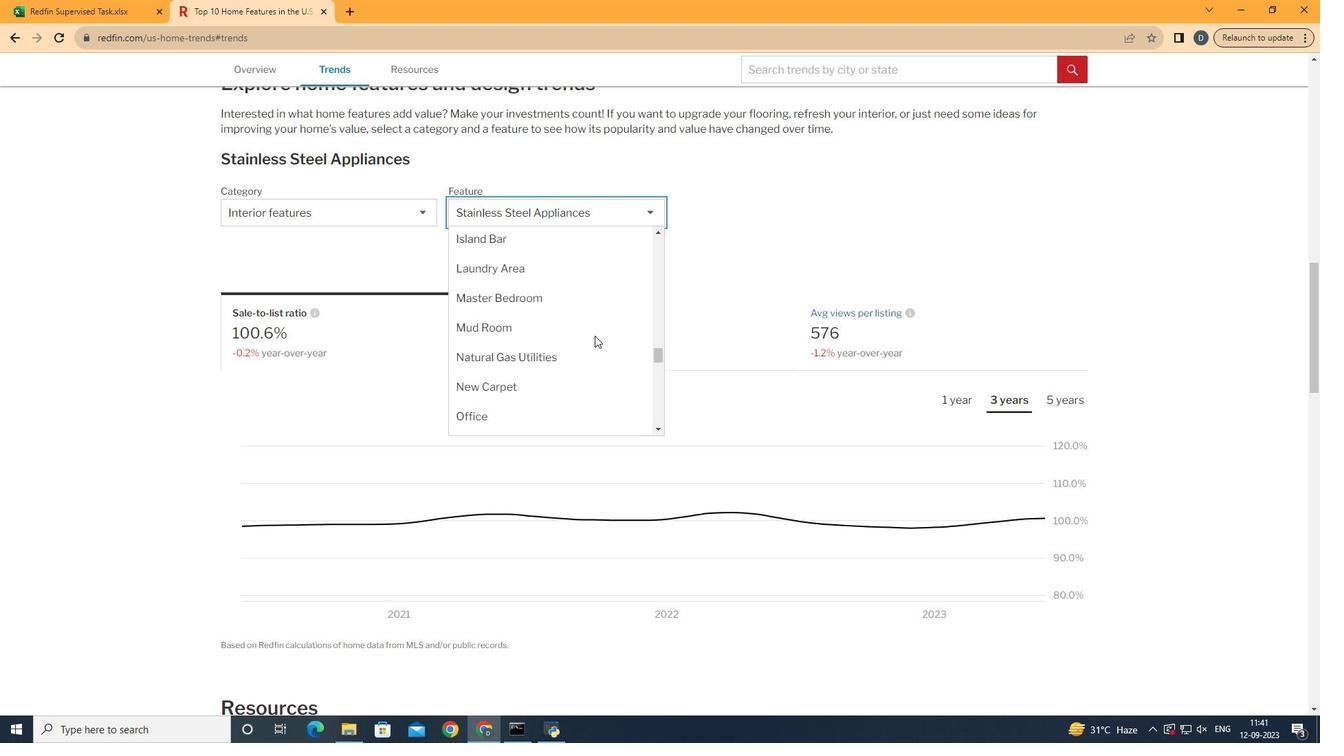 
Action: Mouse scrolled (595, 336) with delta (0, 0)
Screenshot: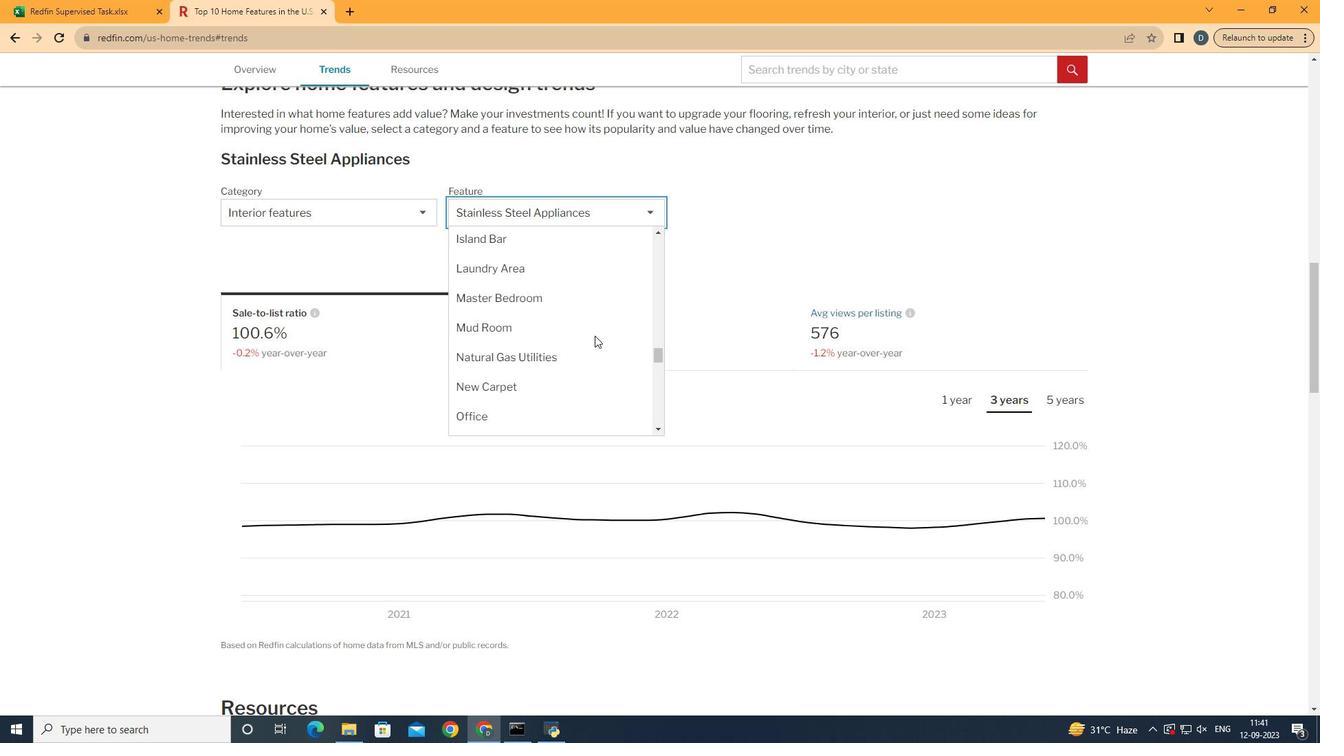 
Action: Mouse scrolled (595, 336) with delta (0, 0)
Screenshot: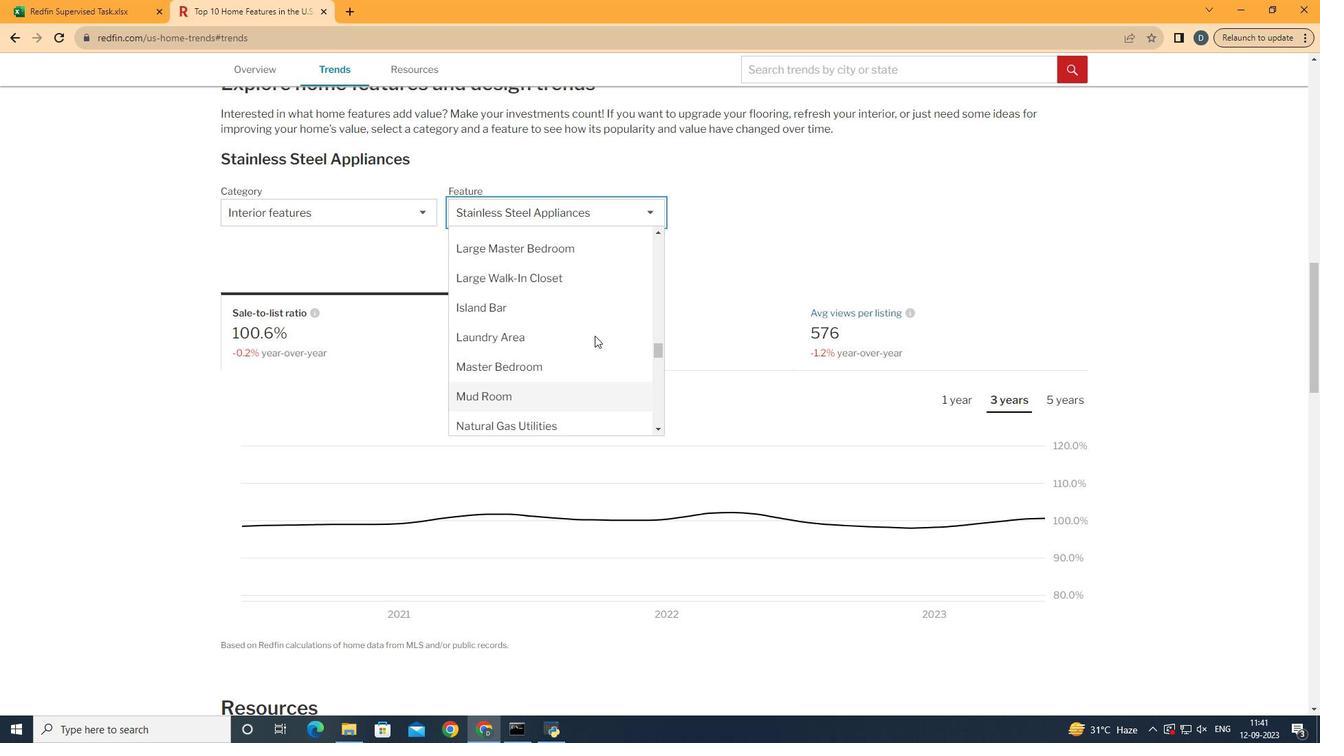 
Action: Mouse scrolled (595, 336) with delta (0, 0)
Screenshot: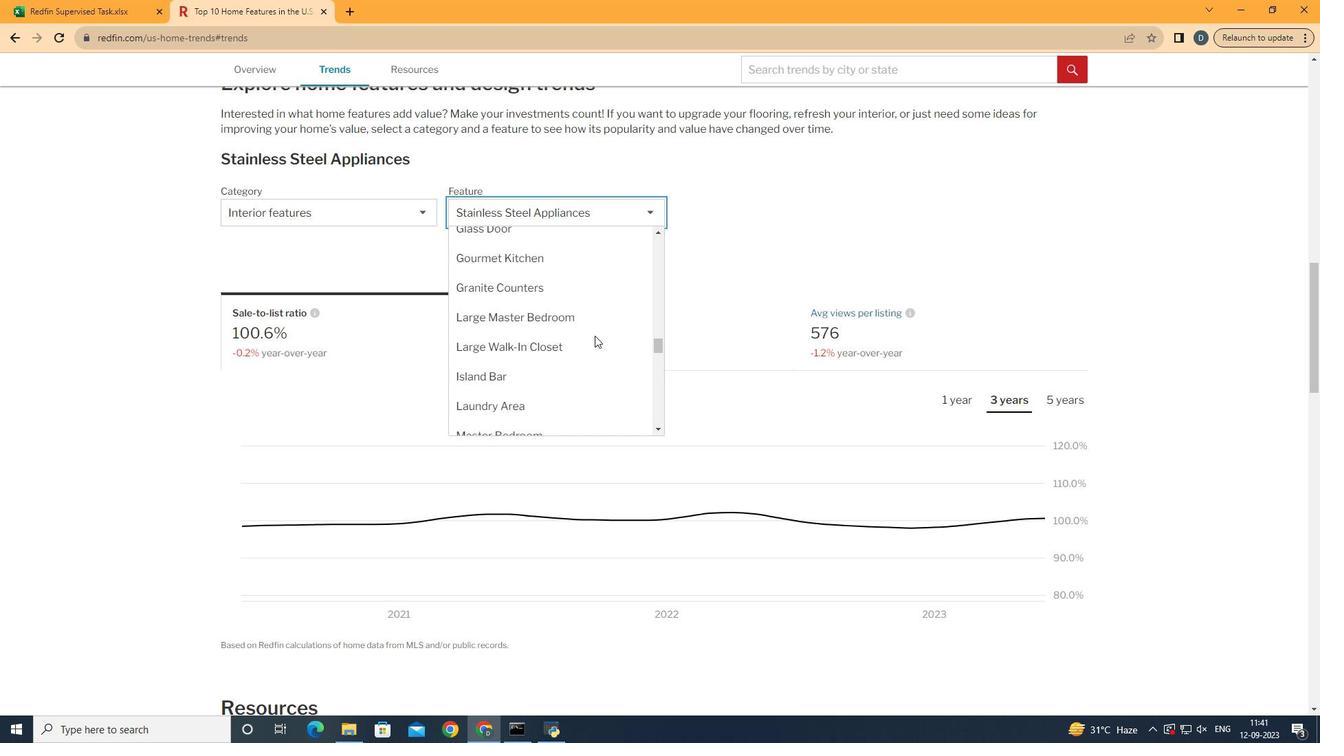 
Action: Mouse scrolled (595, 336) with delta (0, 0)
Screenshot: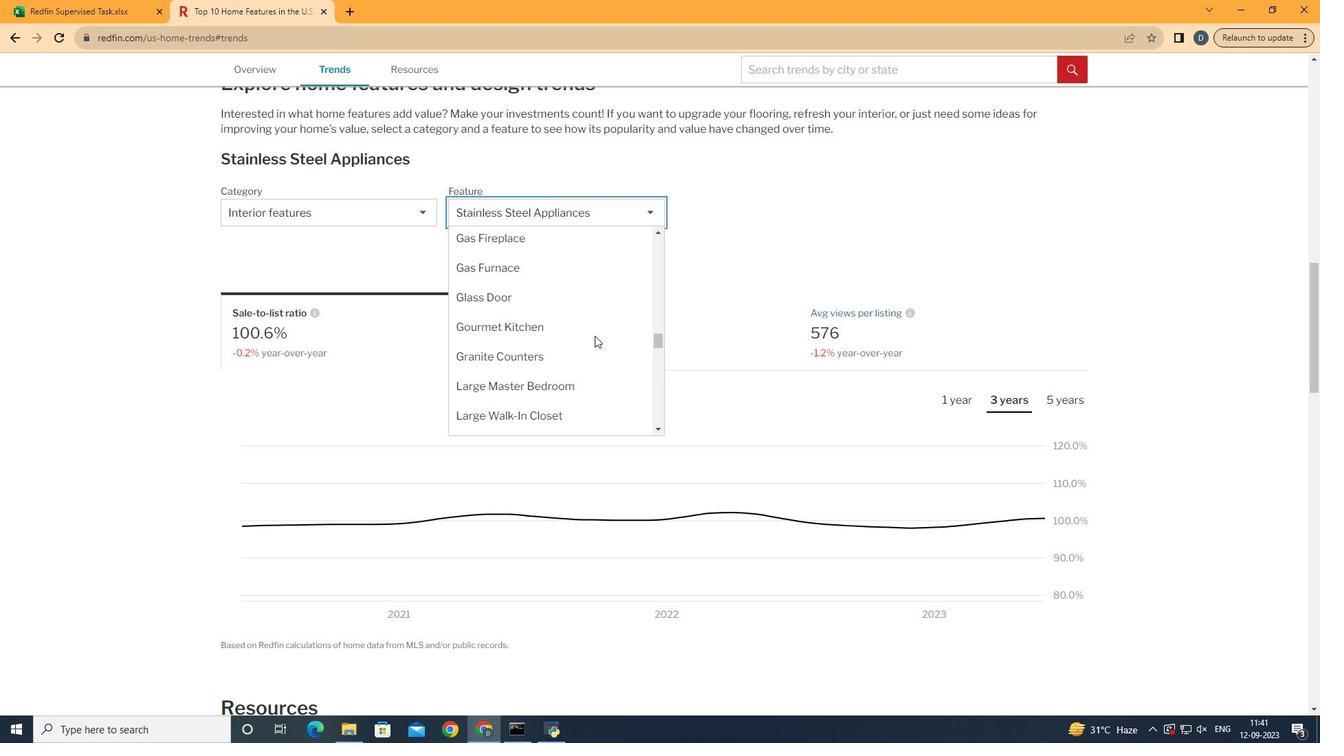 
Action: Mouse scrolled (595, 336) with delta (0, 0)
Screenshot: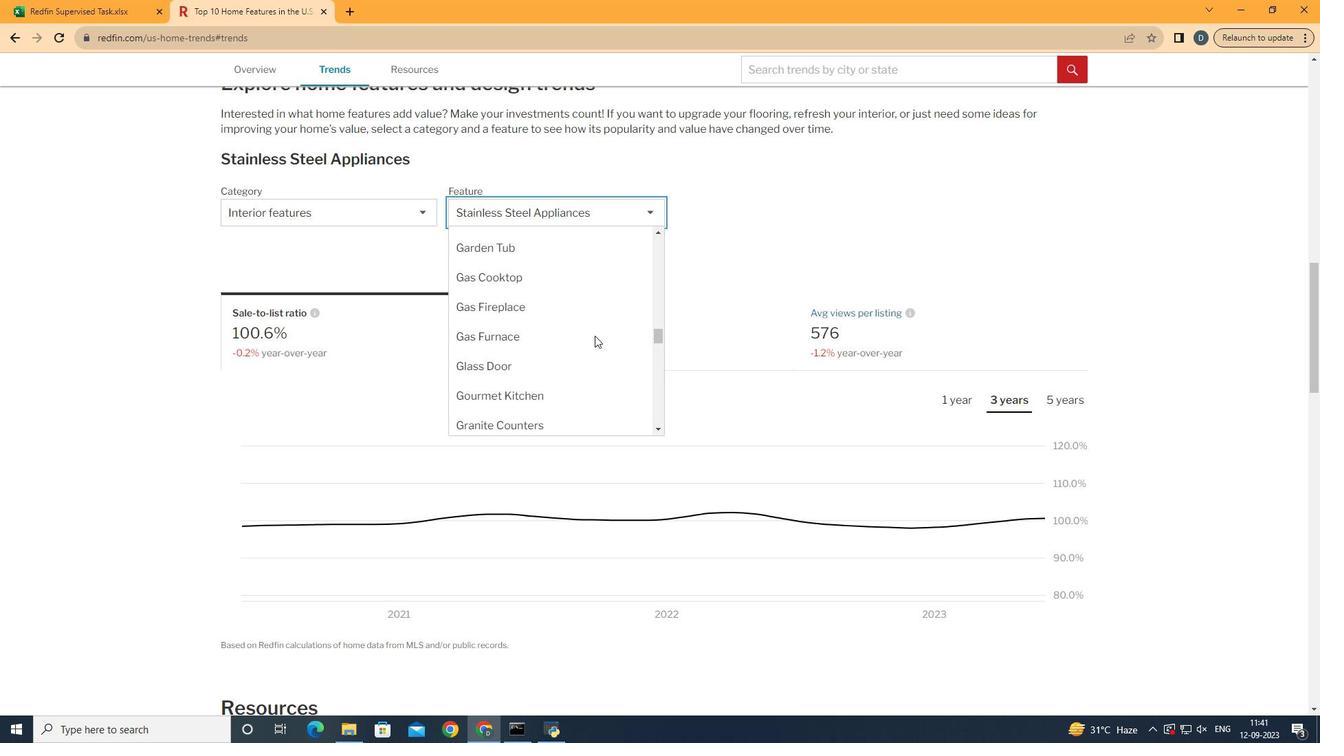 
Action: Mouse scrolled (595, 336) with delta (0, 0)
Screenshot: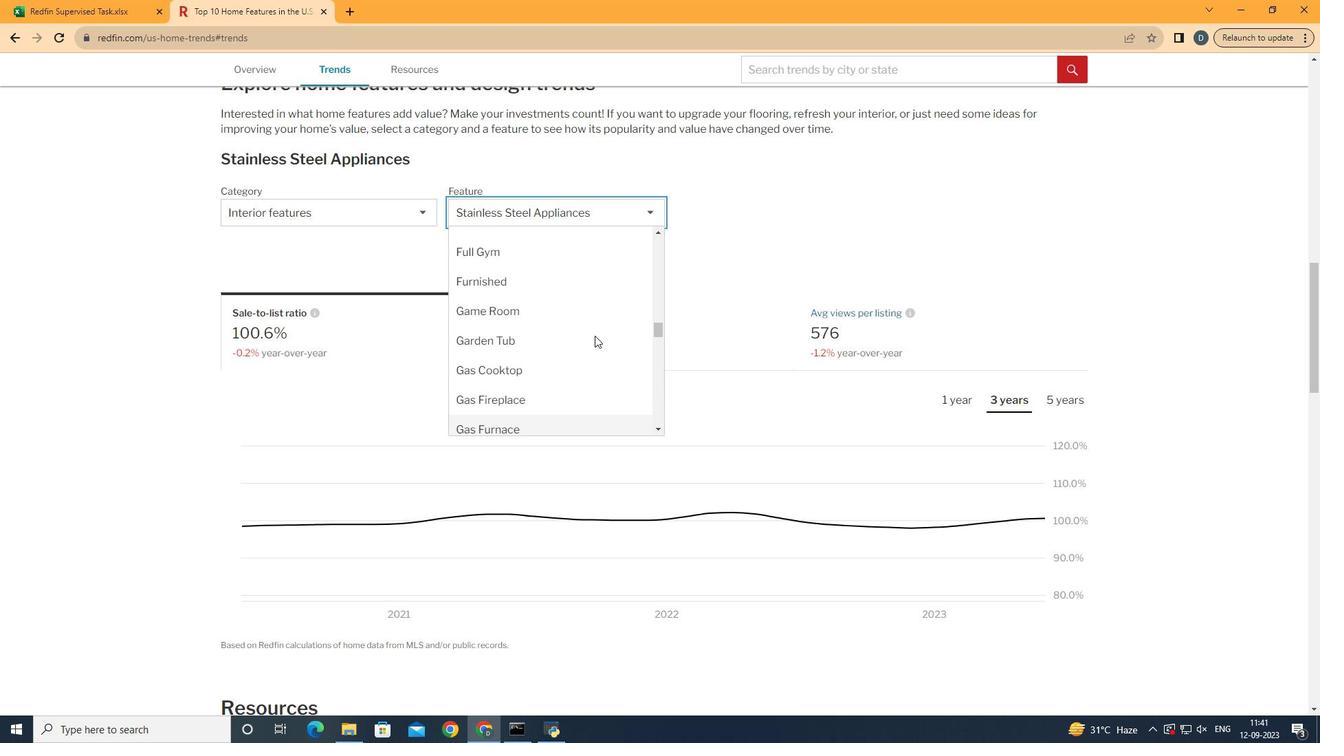
Action: Mouse scrolled (595, 336) with delta (0, 0)
Screenshot: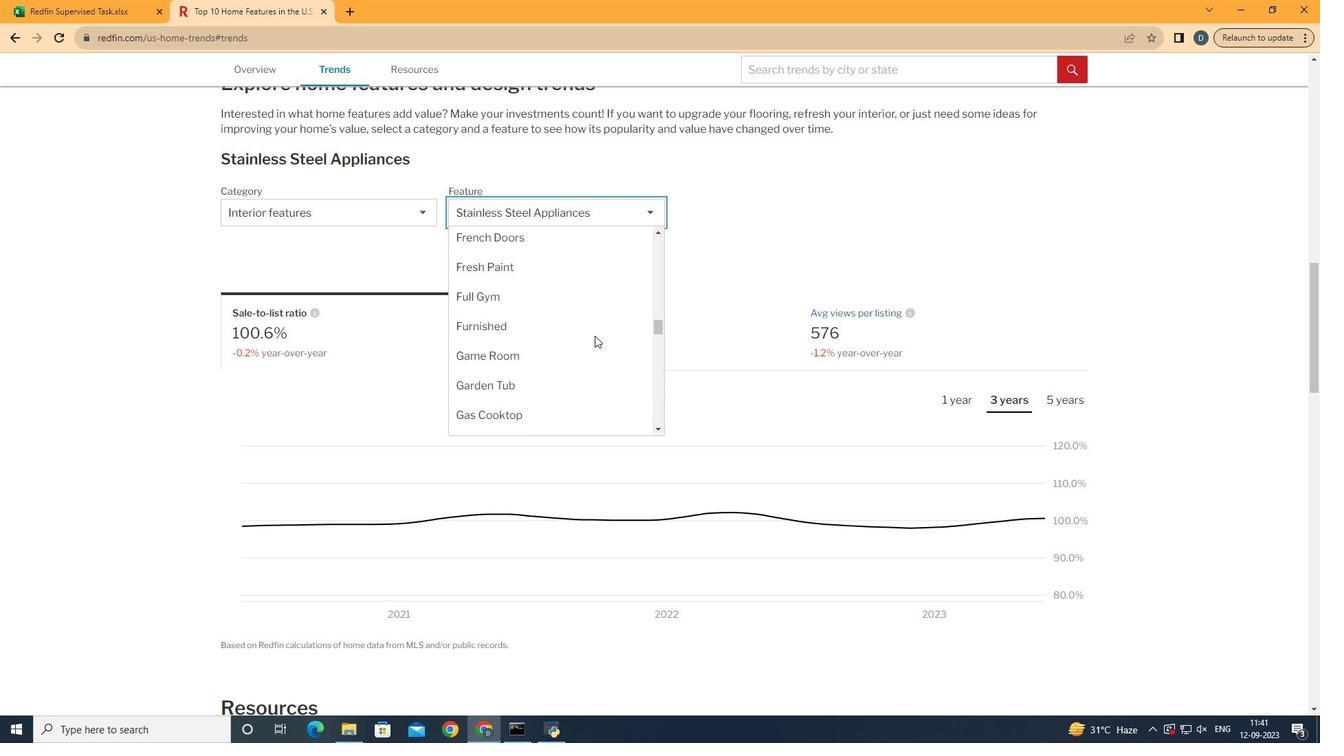 
Action: Mouse moved to (604, 383)
Screenshot: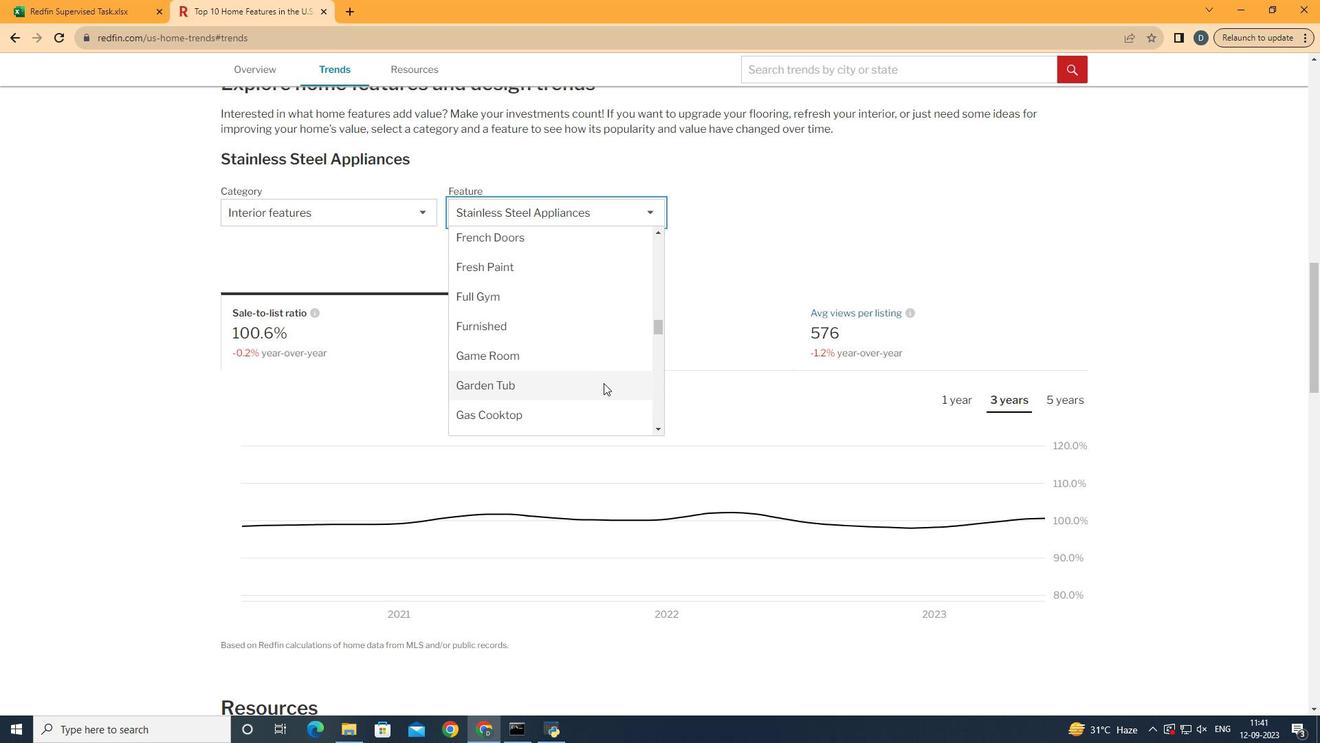 
Action: Mouse pressed left at (604, 383)
Screenshot: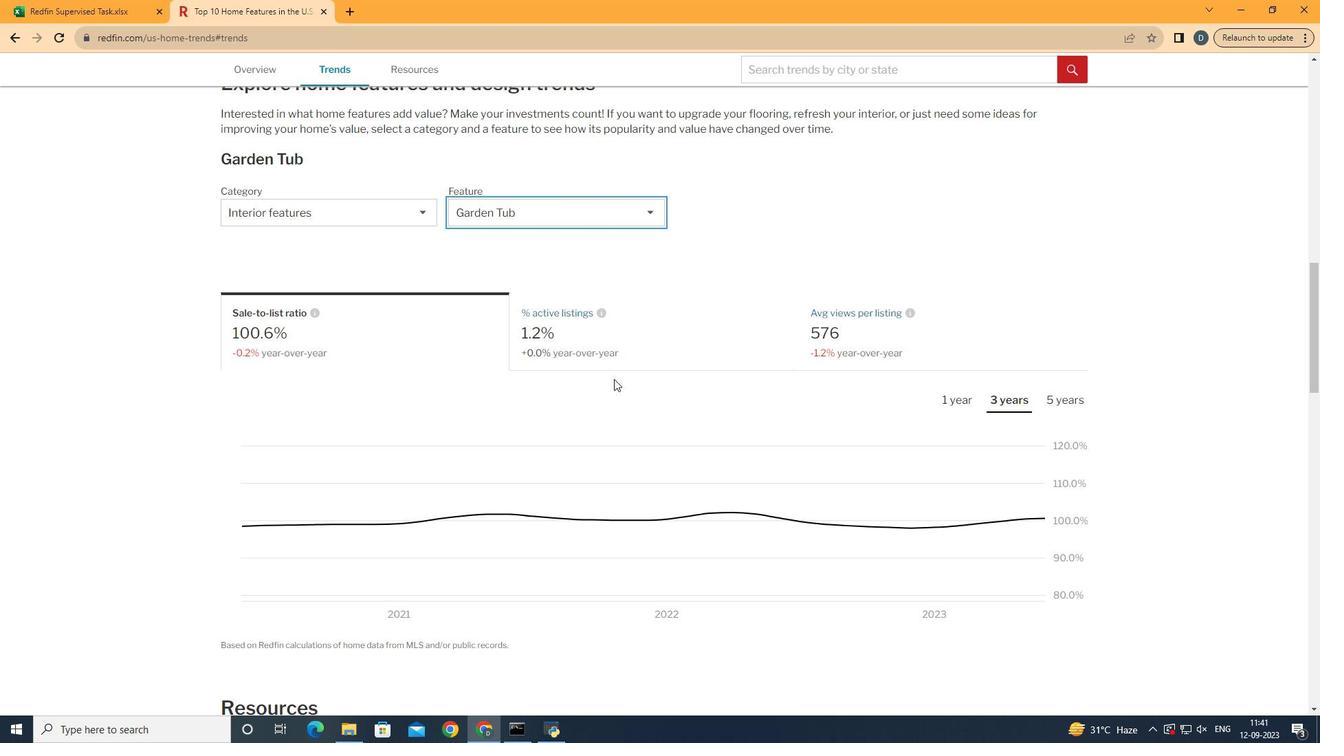 
Action: Mouse moved to (802, 222)
Screenshot: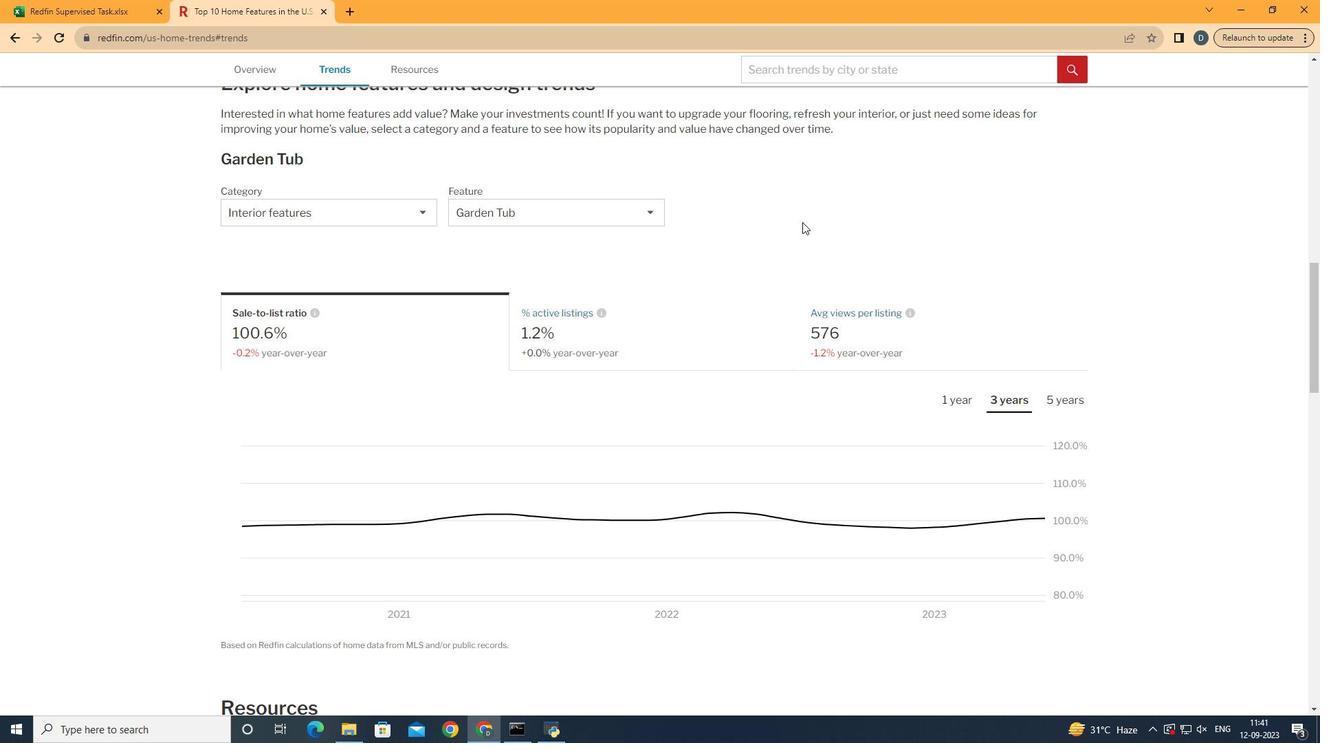 
Action: Mouse pressed left at (802, 222)
Screenshot: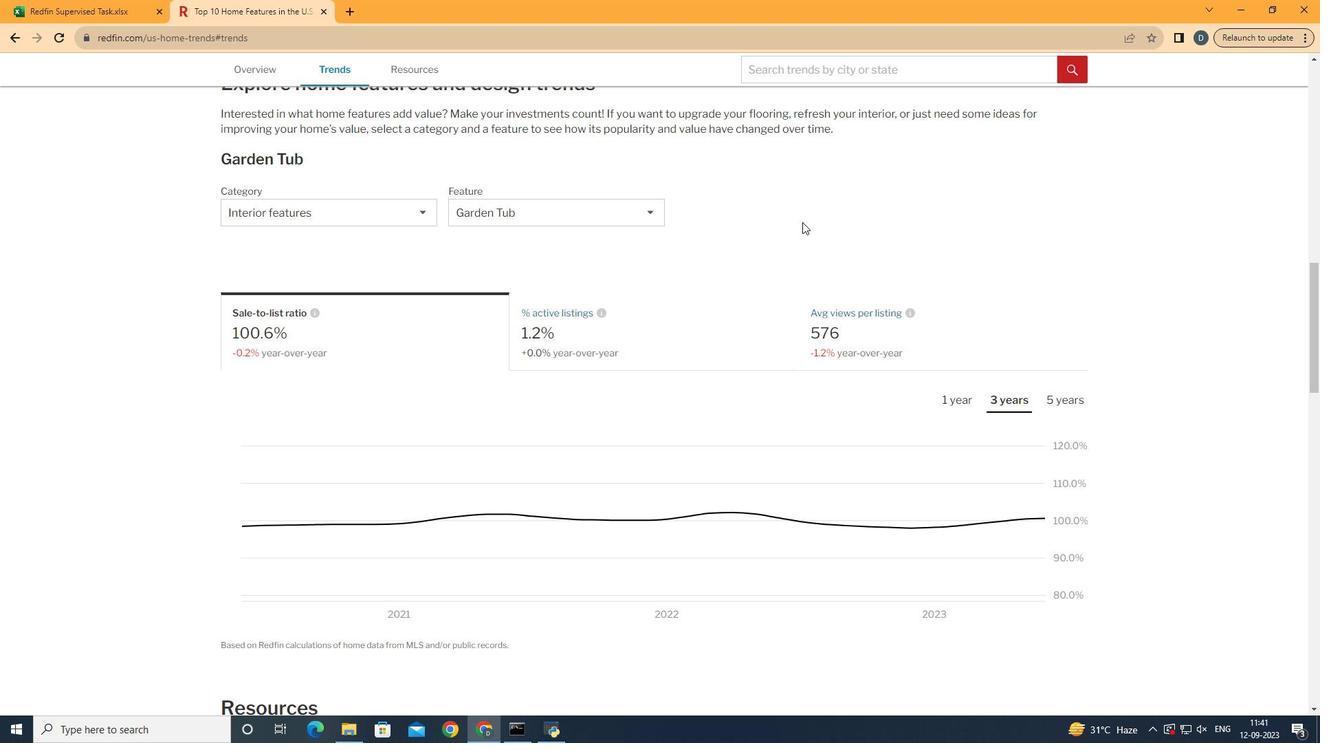 
Action: Mouse moved to (974, 348)
Screenshot: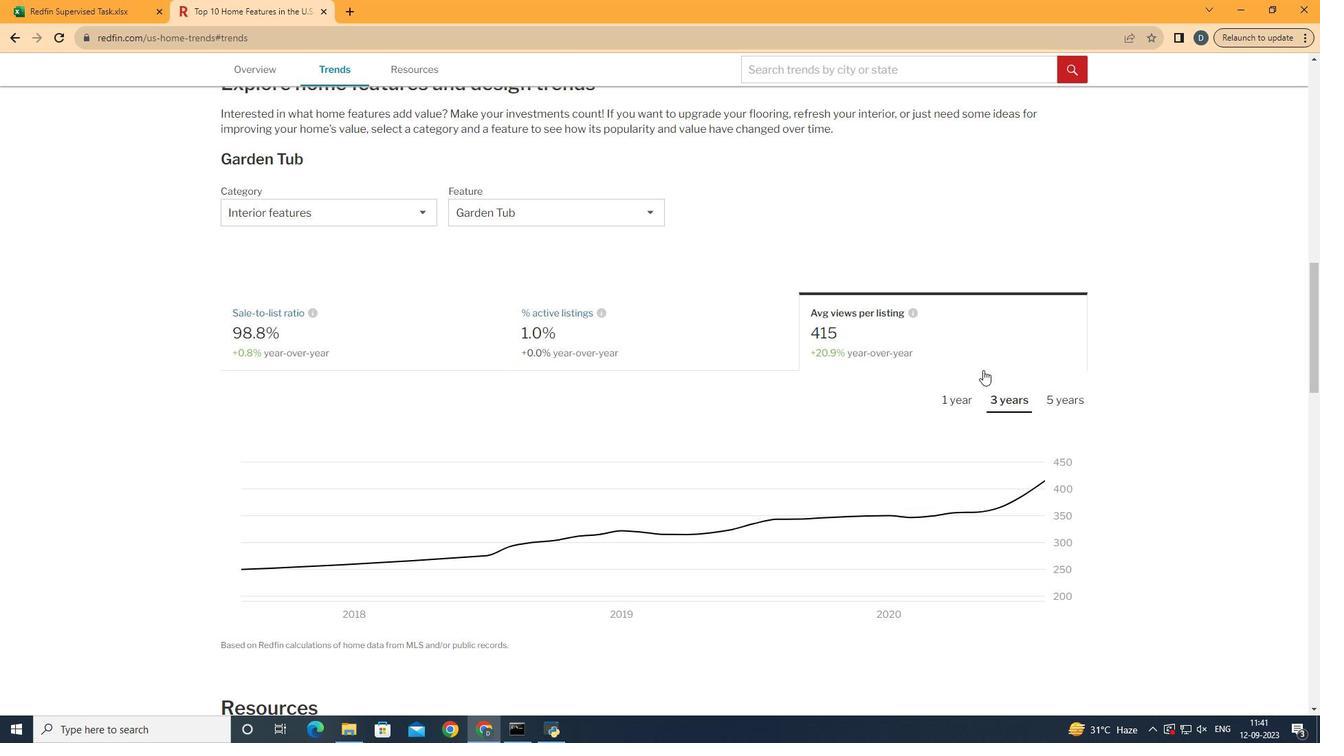 
Action: Mouse pressed left at (974, 348)
Screenshot: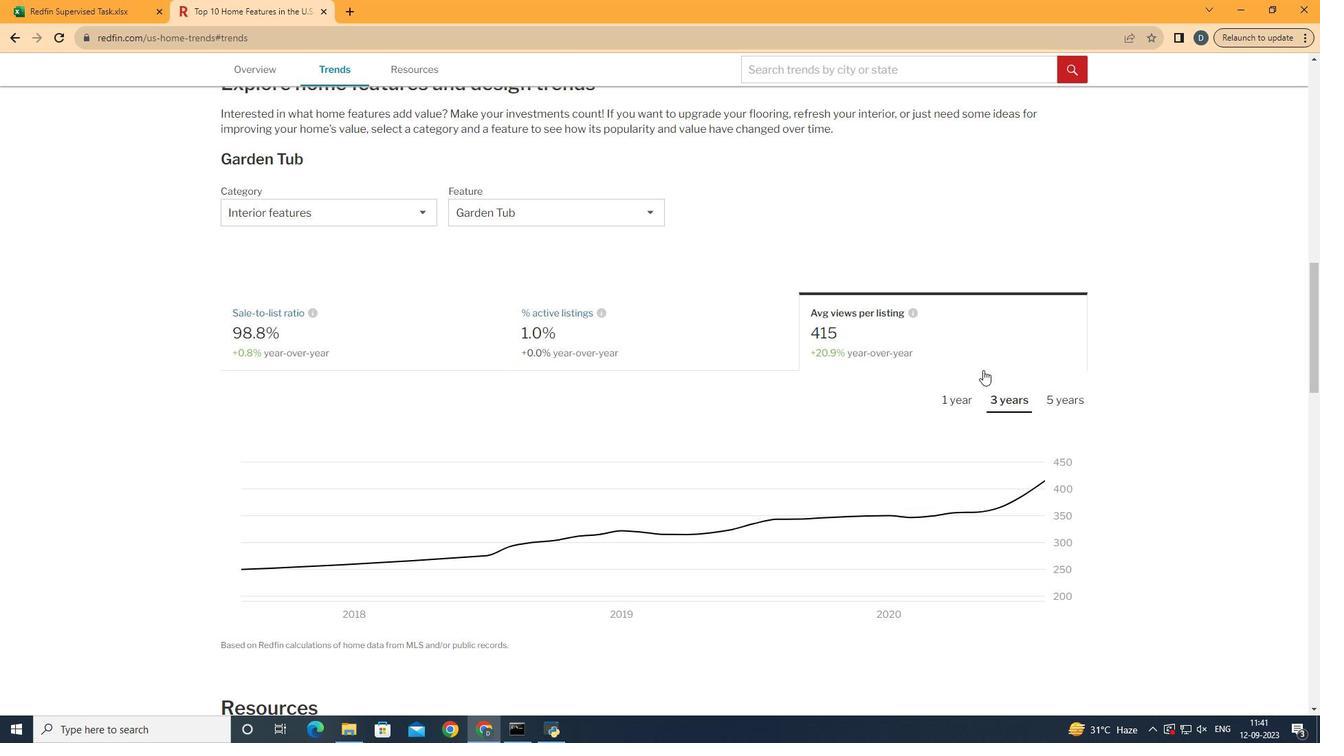 
Action: Mouse moved to (965, 405)
Screenshot: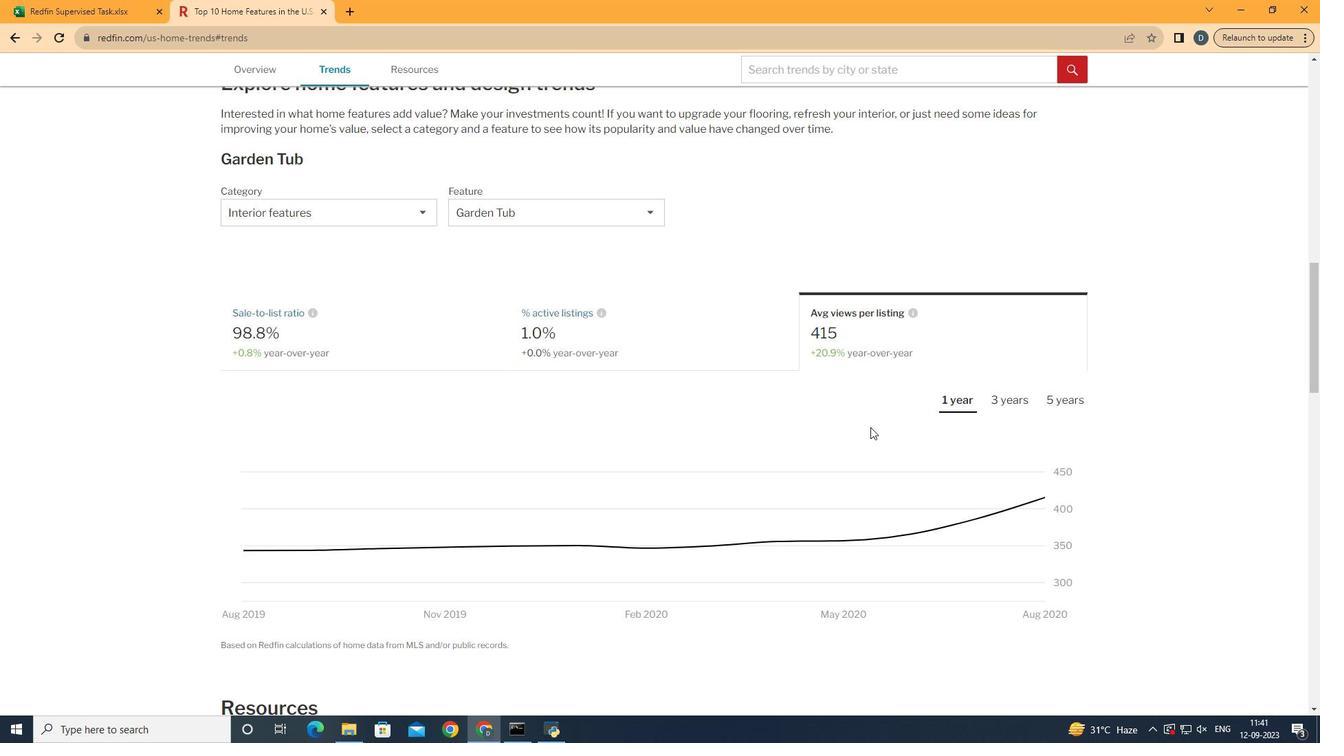 
Action: Mouse pressed left at (965, 405)
Screenshot: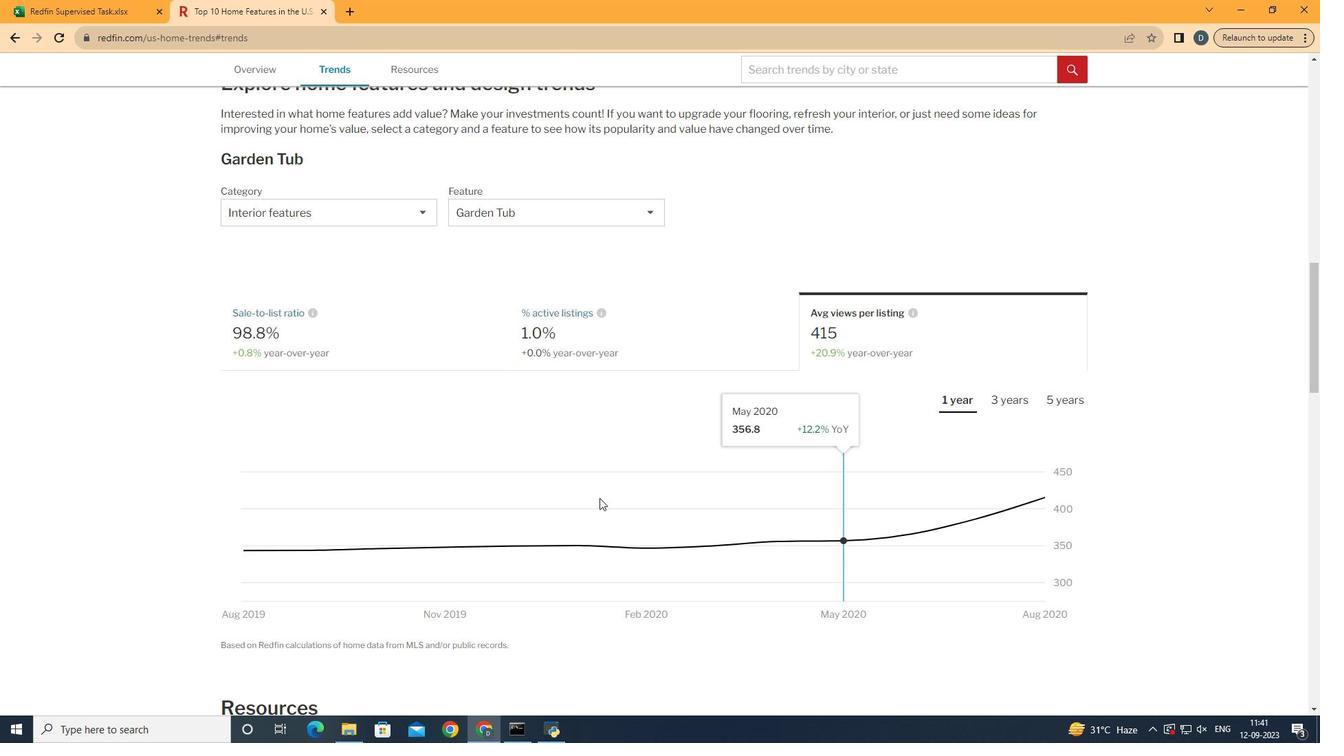 
Action: Mouse moved to (1095, 483)
Screenshot: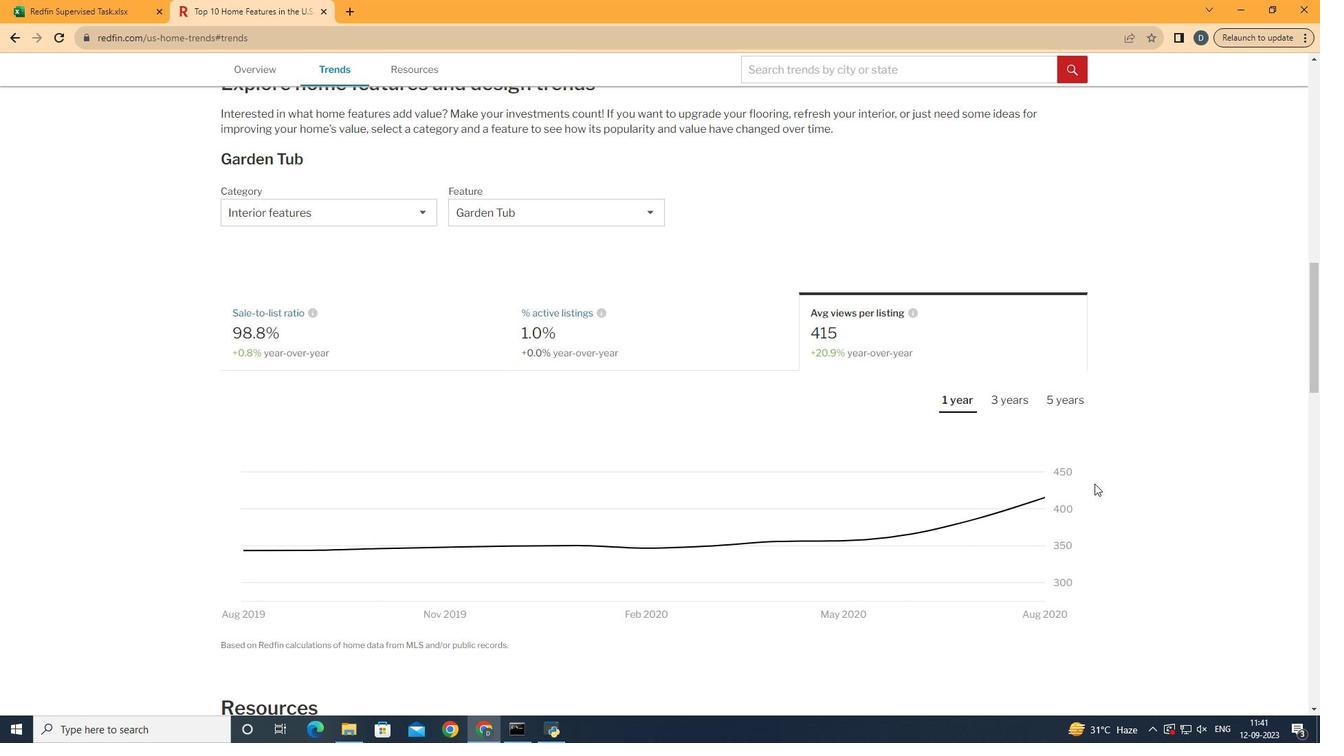 
